Task: Search one way flight ticket for 3 adults in first from Orange County: John Wayne Airport (was Orange County Airport) to New Bern: Coastal Carolina Regional Airport (was Craven County Regional) on 5-4-2023. Choice of flights is Delta. Number of bags: 1 carry on bag. Price is upto 87000. Outbound departure time preference is 20:00.
Action: Mouse moved to (284, 287)
Screenshot: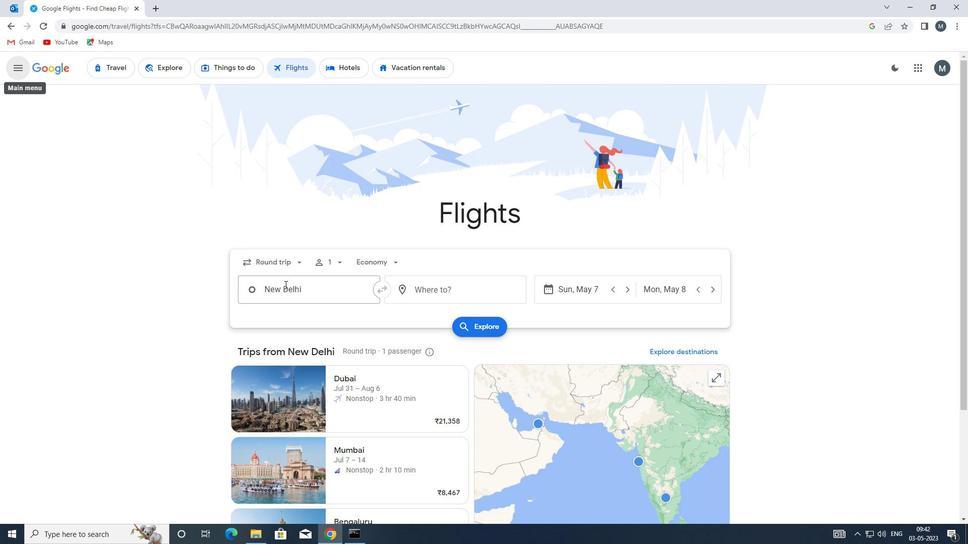 
Action: Mouse pressed left at (284, 287)
Screenshot: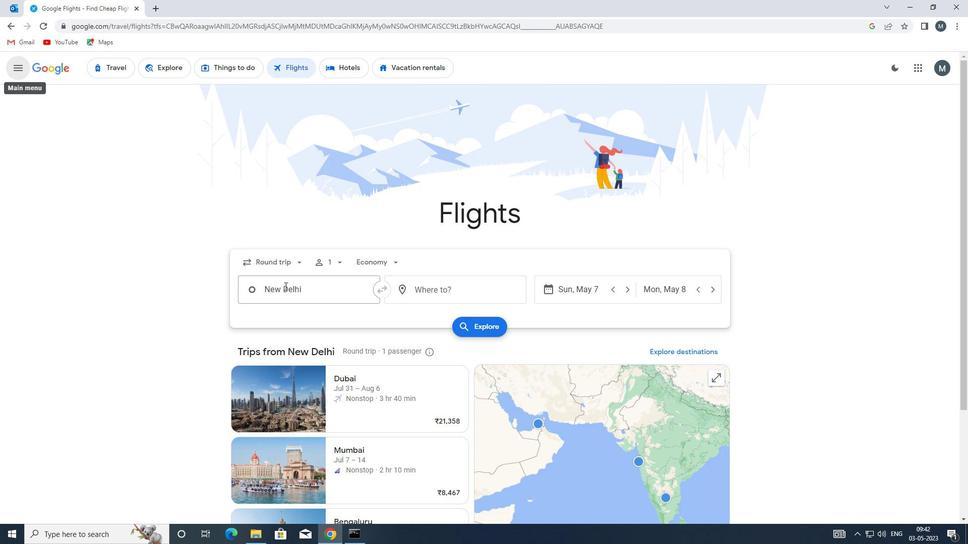 
Action: Mouse moved to (298, 263)
Screenshot: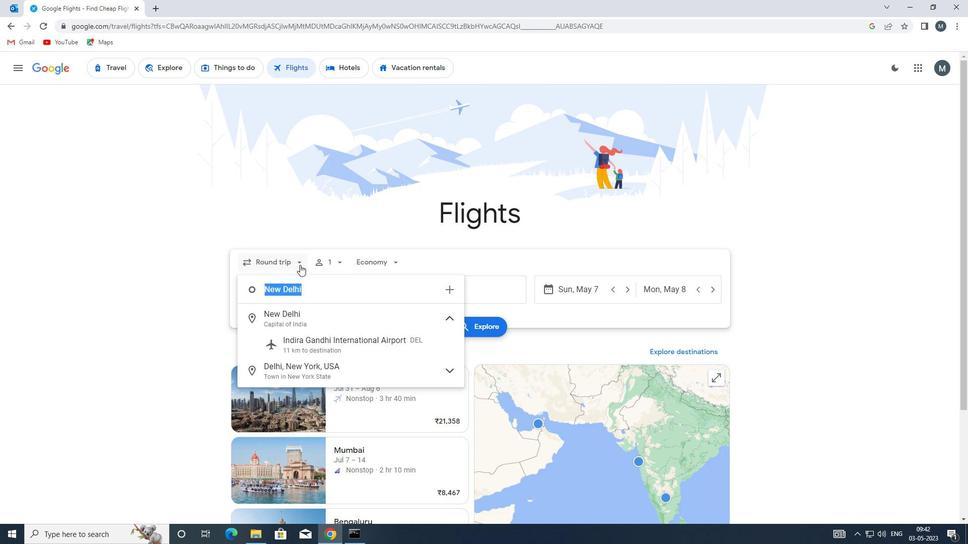 
Action: Mouse pressed left at (298, 263)
Screenshot: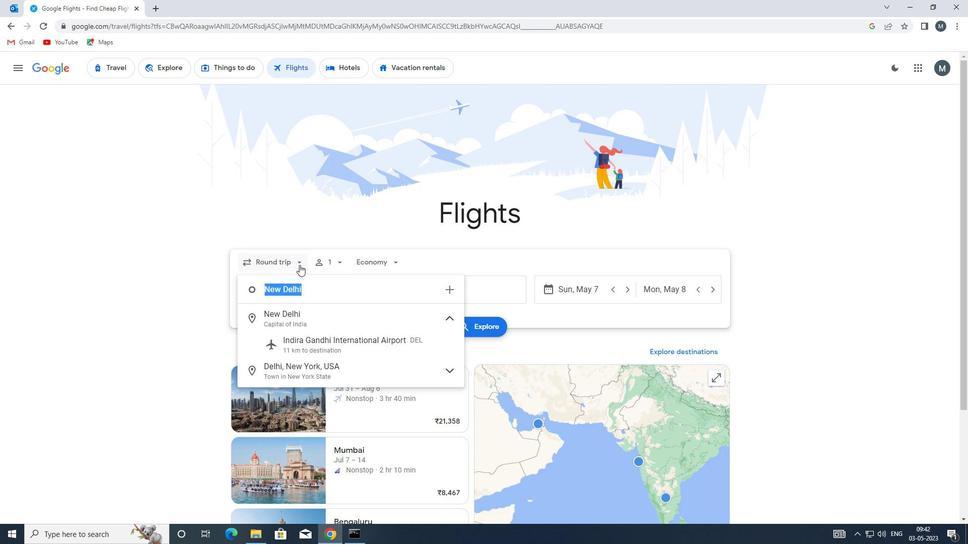 
Action: Mouse moved to (298, 306)
Screenshot: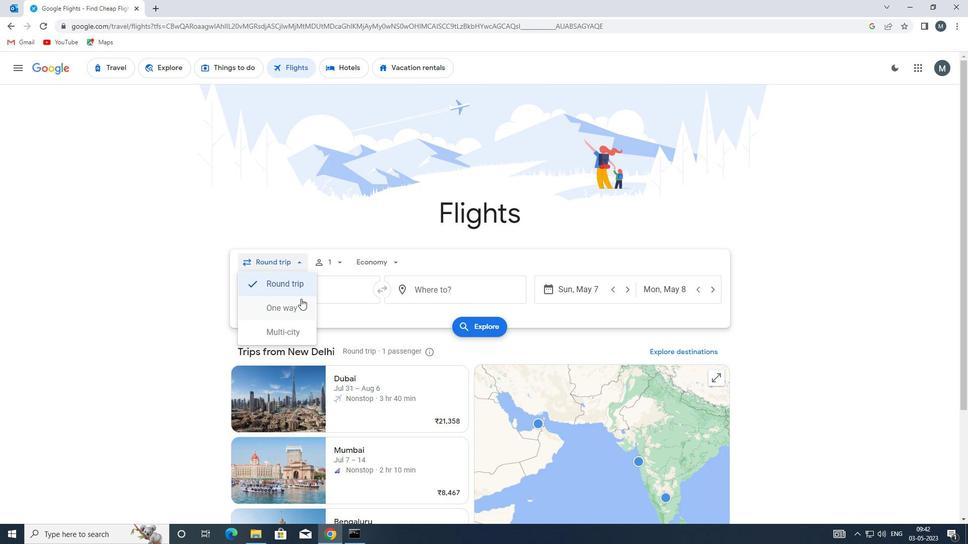 
Action: Mouse pressed left at (298, 306)
Screenshot: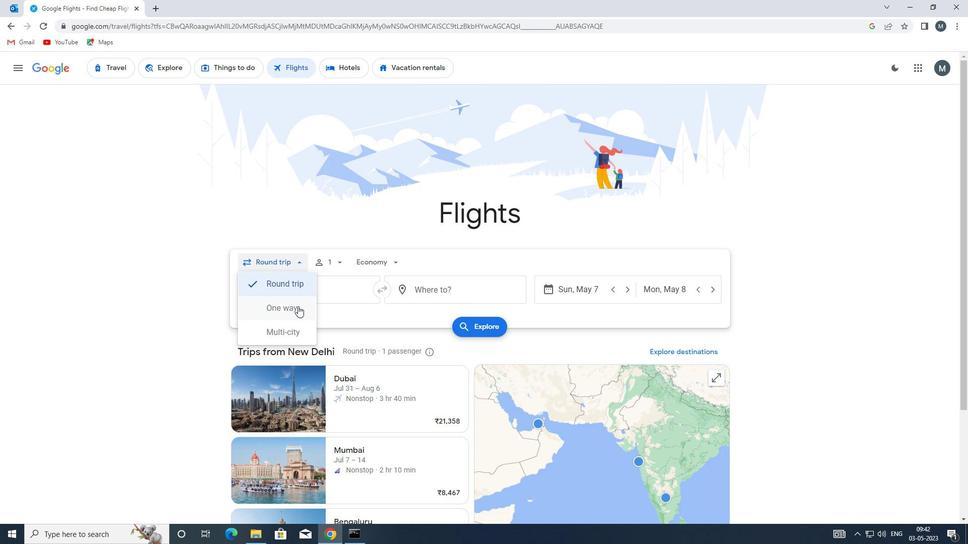 
Action: Mouse moved to (327, 262)
Screenshot: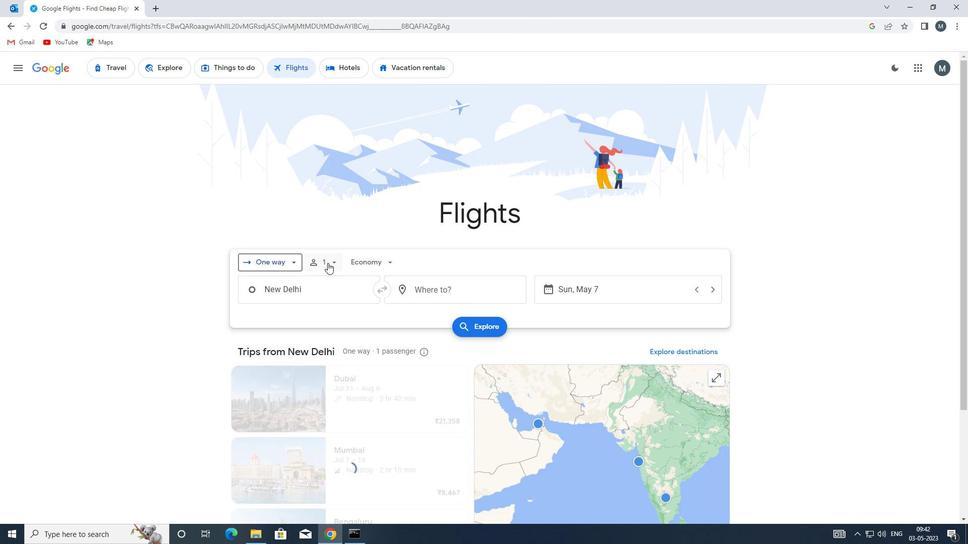 
Action: Mouse pressed left at (327, 262)
Screenshot: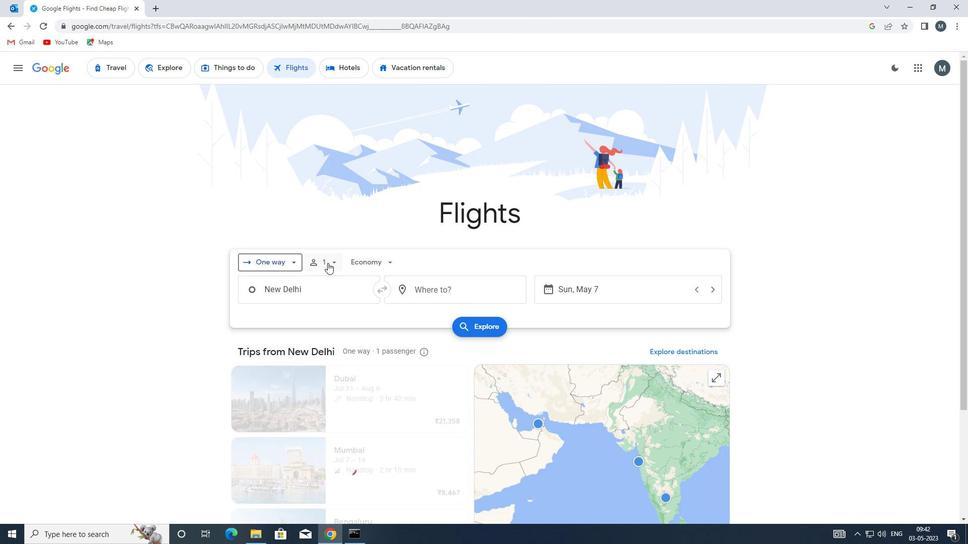 
Action: Mouse moved to (411, 287)
Screenshot: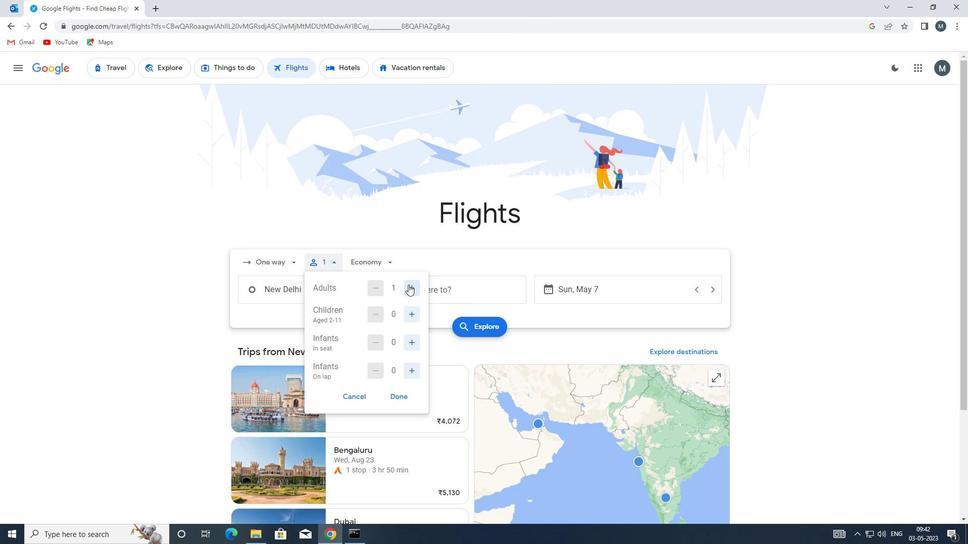 
Action: Mouse pressed left at (411, 287)
Screenshot: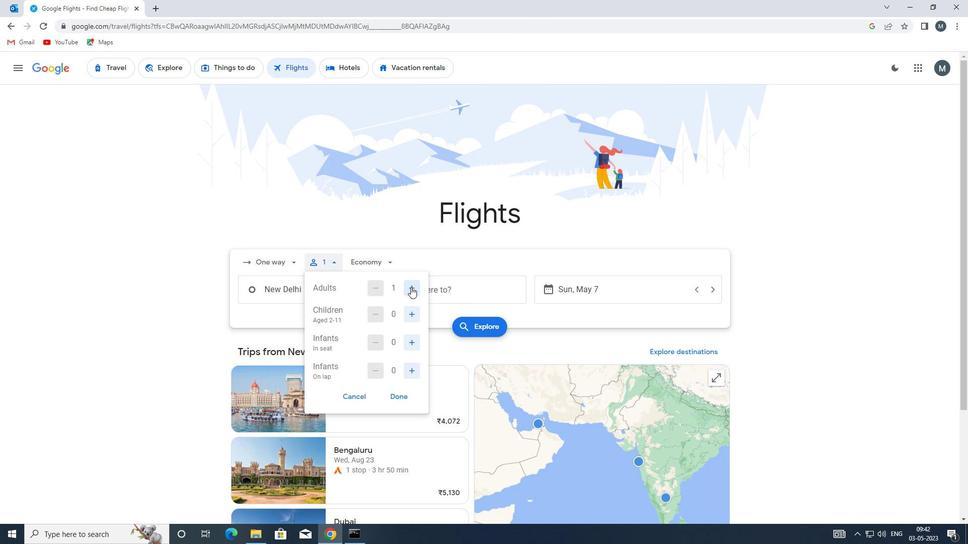 
Action: Mouse pressed left at (411, 287)
Screenshot: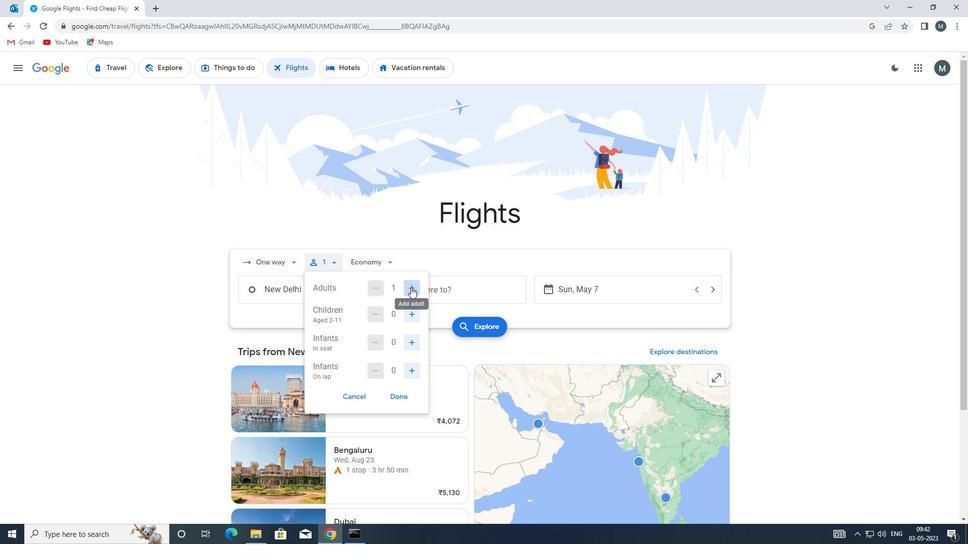 
Action: Mouse moved to (403, 399)
Screenshot: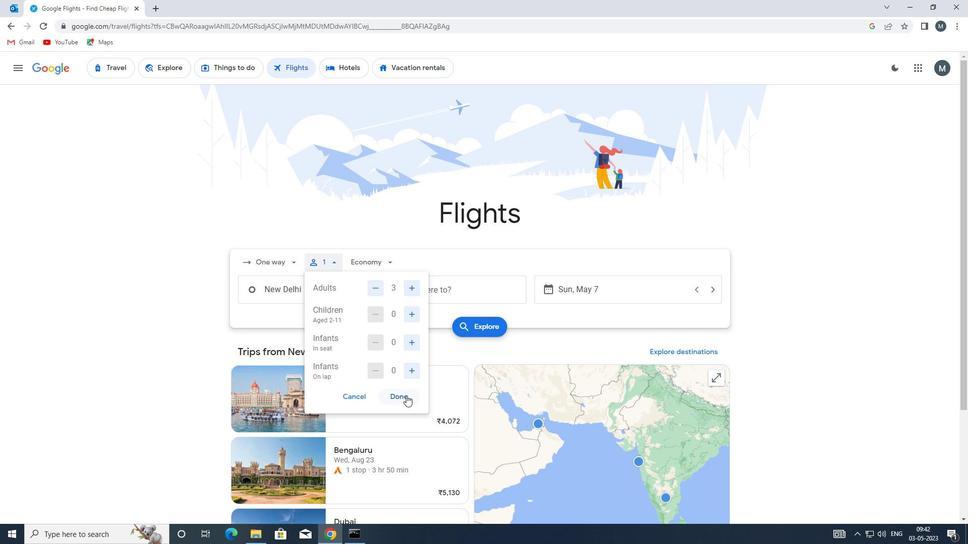 
Action: Mouse pressed left at (403, 399)
Screenshot: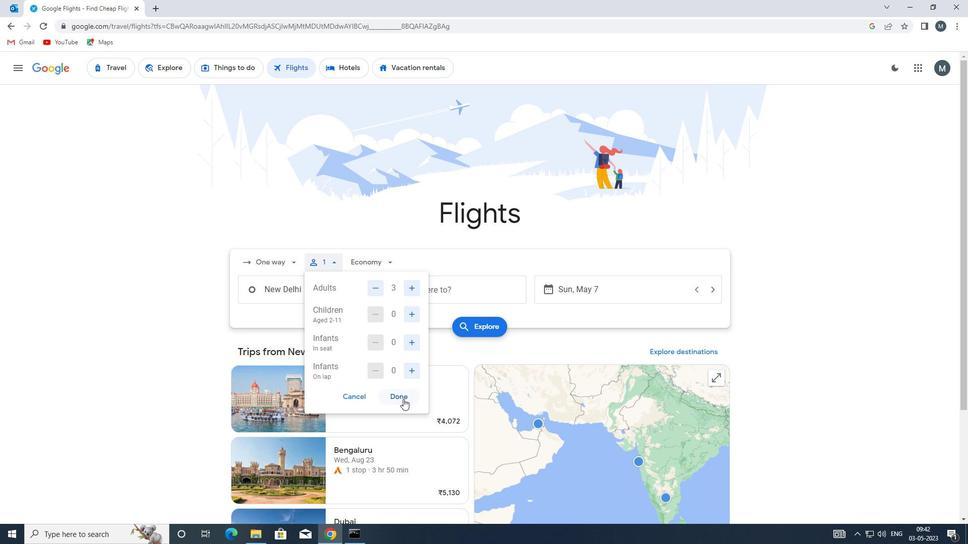 
Action: Mouse moved to (383, 263)
Screenshot: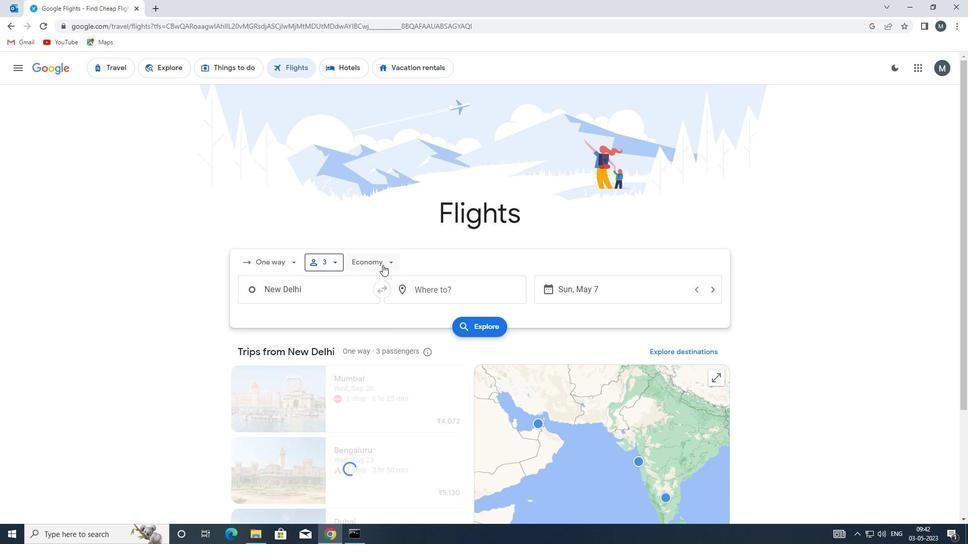 
Action: Mouse pressed left at (383, 263)
Screenshot: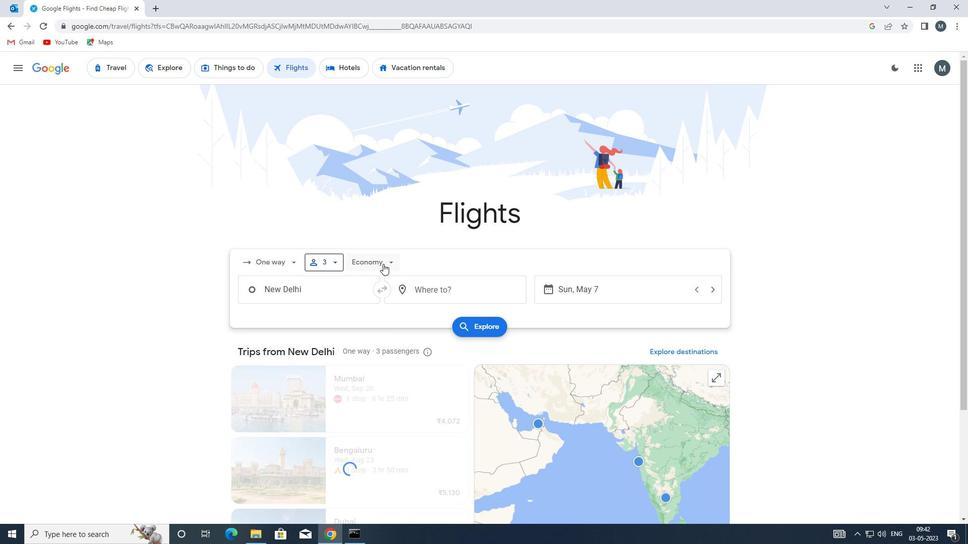 
Action: Mouse moved to (390, 353)
Screenshot: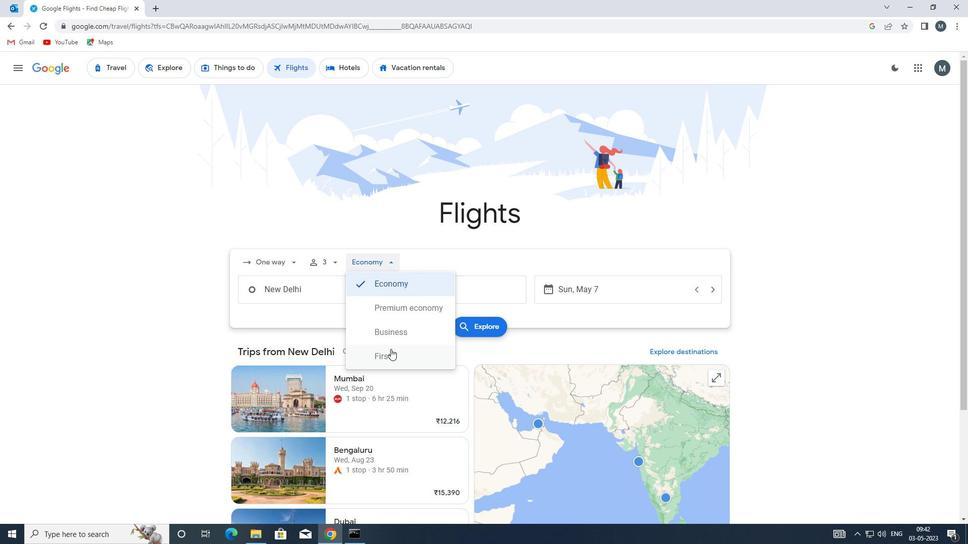 
Action: Mouse pressed left at (390, 353)
Screenshot: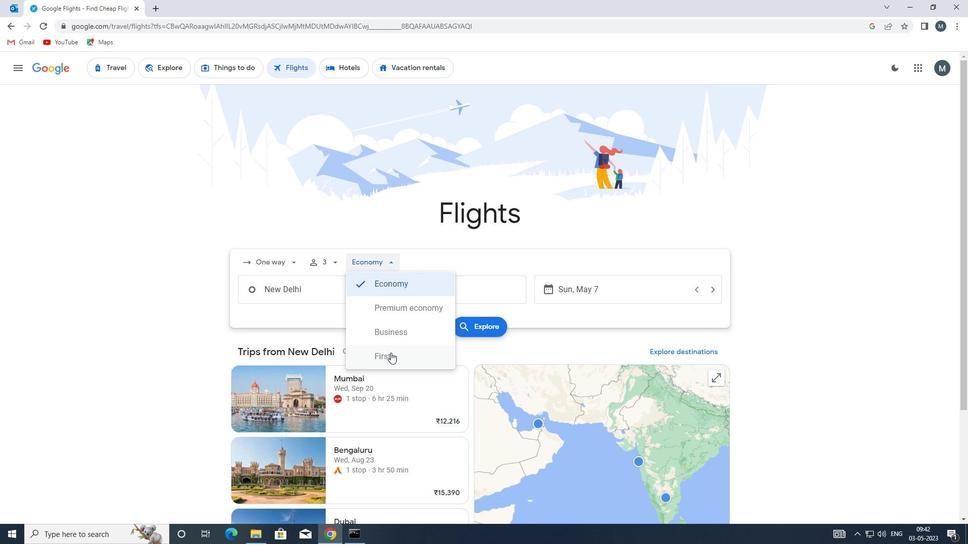 
Action: Mouse moved to (324, 293)
Screenshot: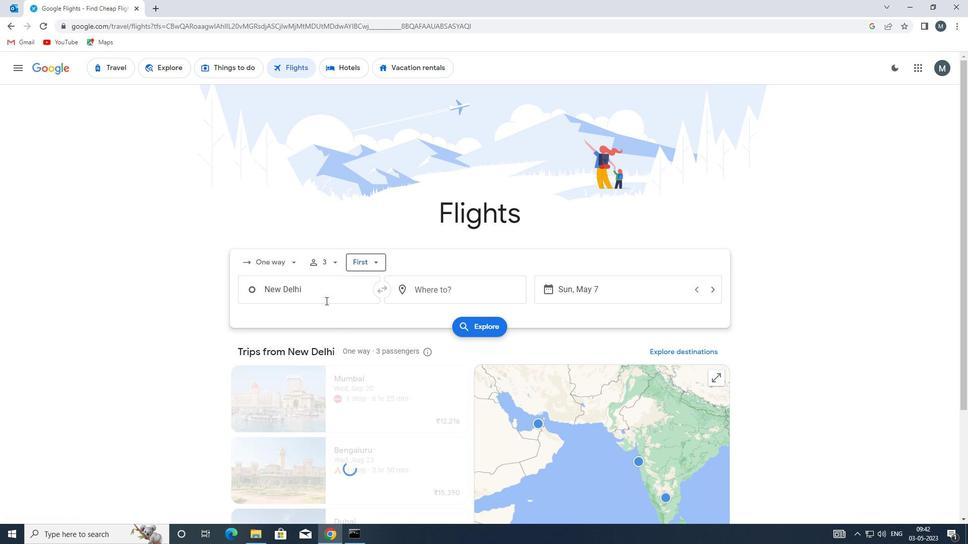 
Action: Mouse pressed left at (324, 293)
Screenshot: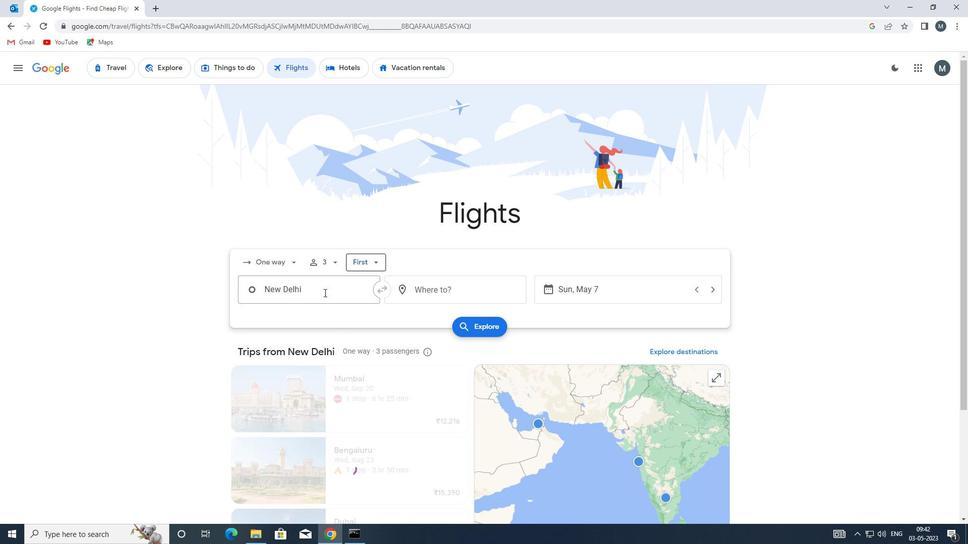 
Action: Key pressed sna
Screenshot: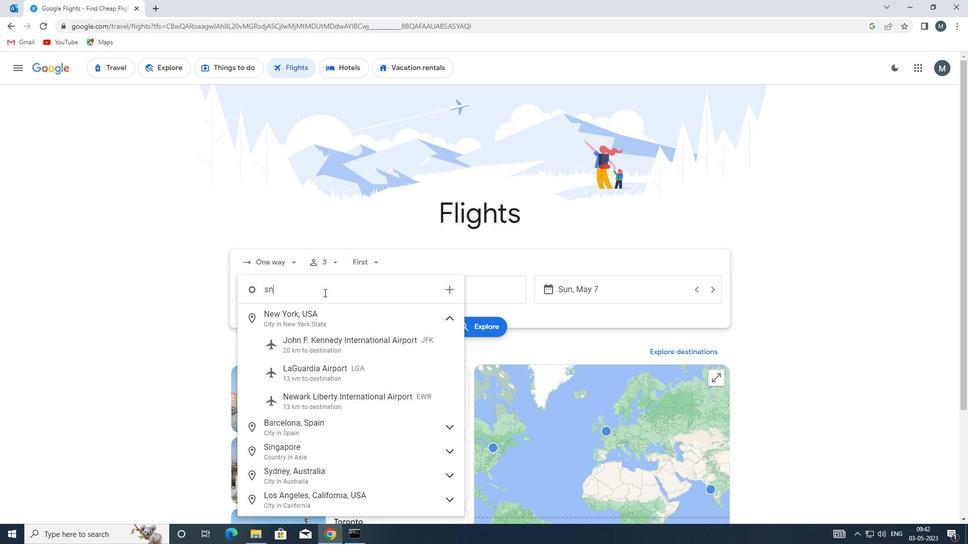 
Action: Mouse moved to (333, 318)
Screenshot: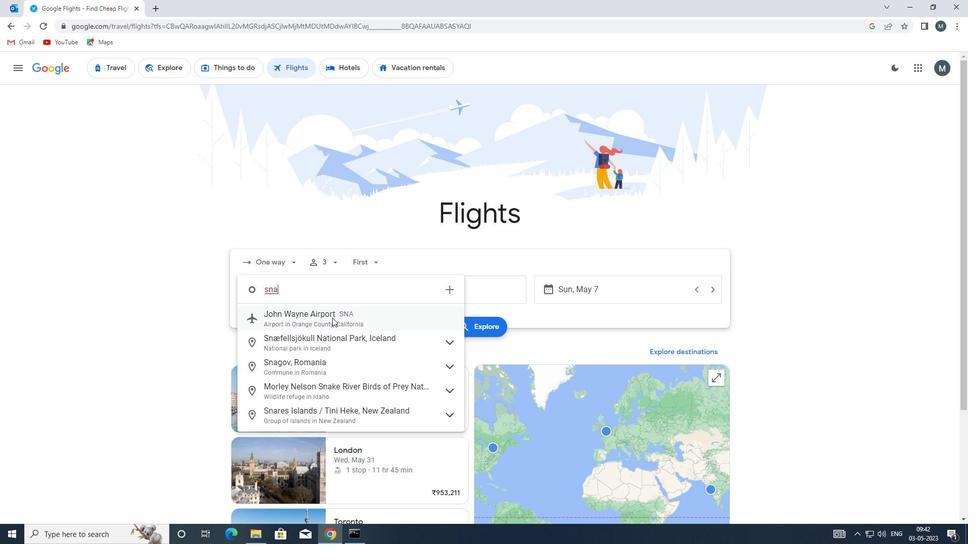 
Action: Mouse pressed left at (333, 318)
Screenshot: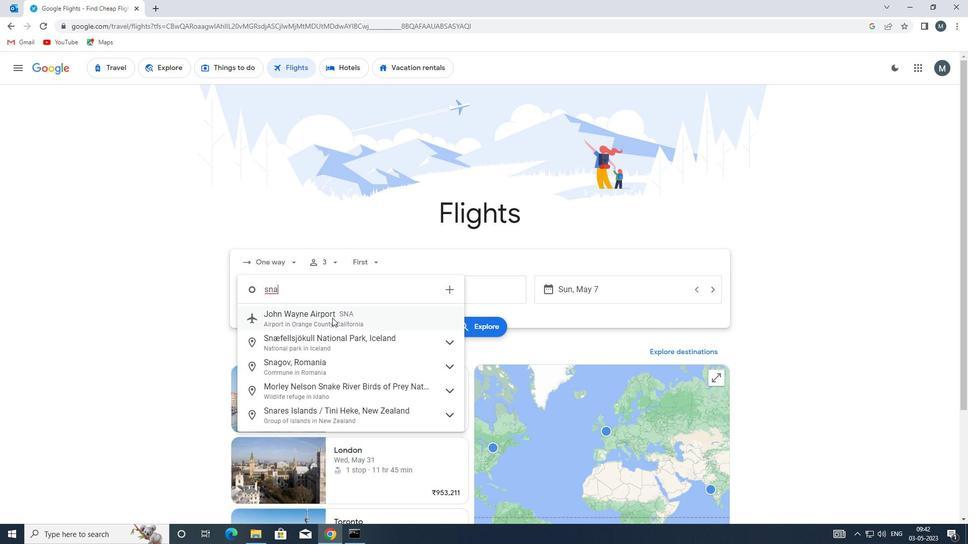 
Action: Mouse moved to (427, 291)
Screenshot: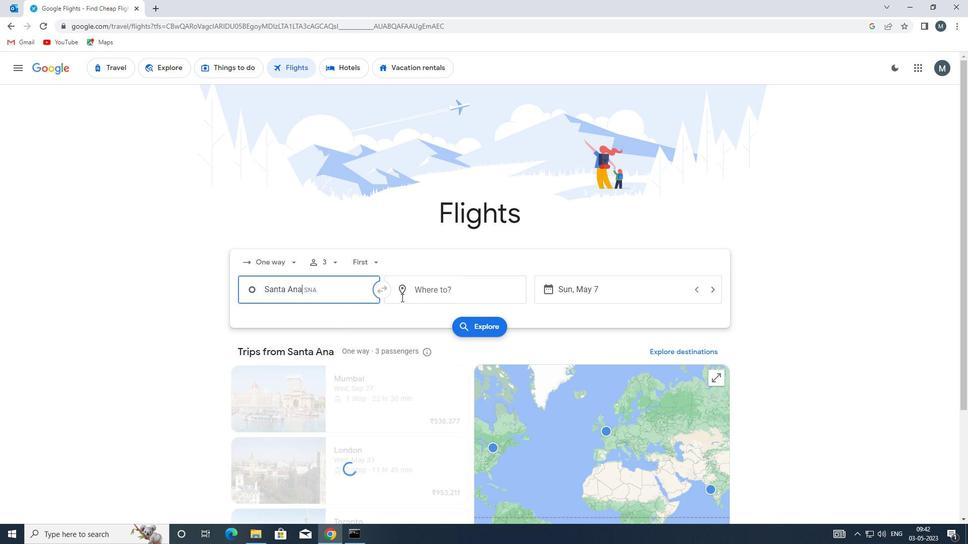 
Action: Mouse pressed left at (427, 291)
Screenshot: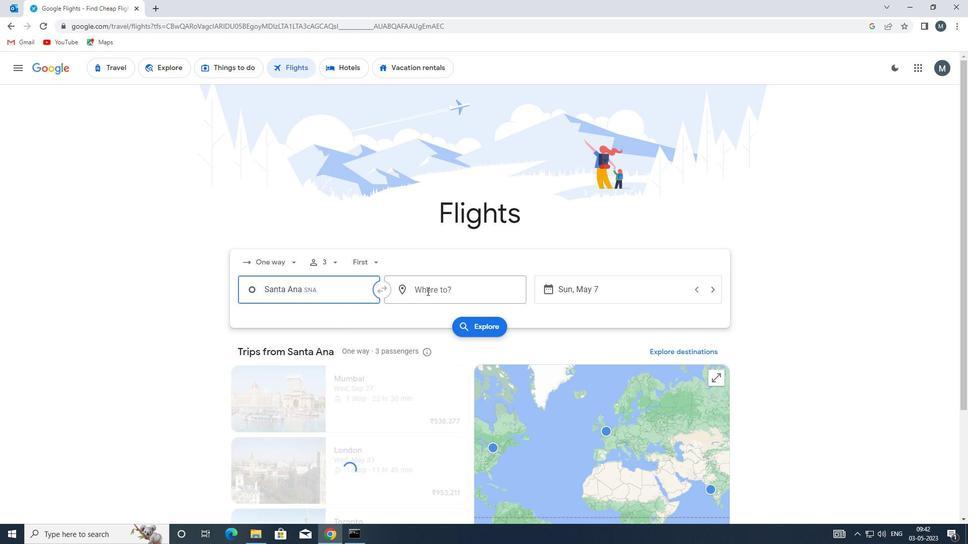 
Action: Mouse moved to (426, 291)
Screenshot: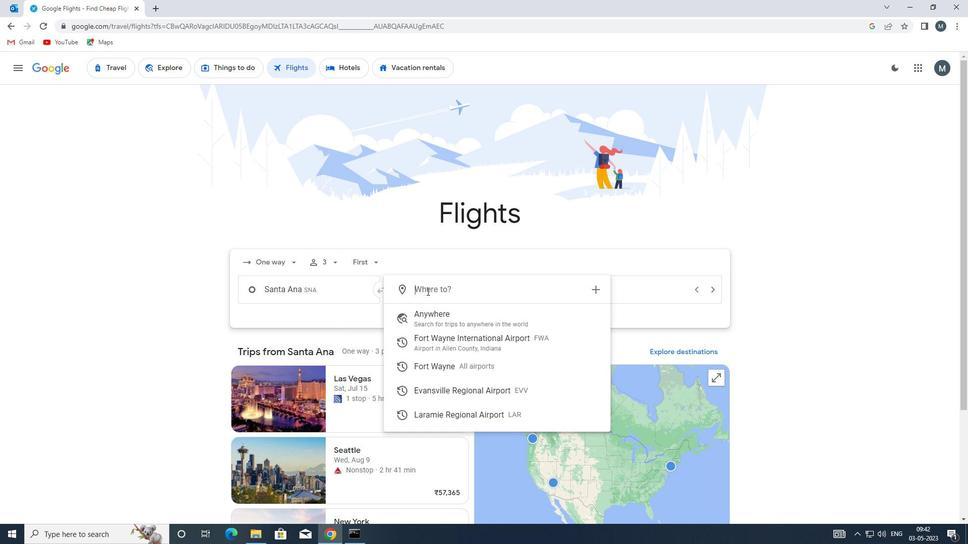 
Action: Key pressed ewn
Screenshot: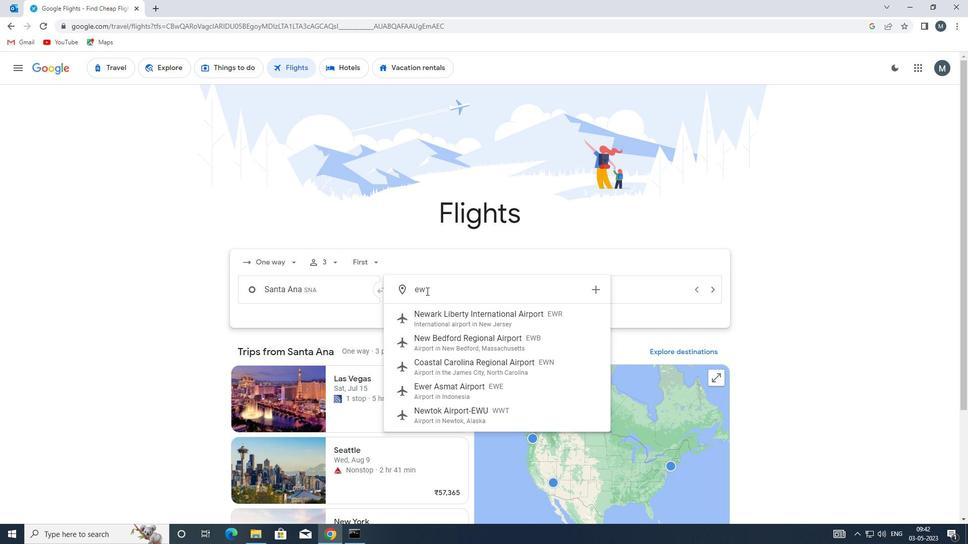 
Action: Mouse moved to (449, 318)
Screenshot: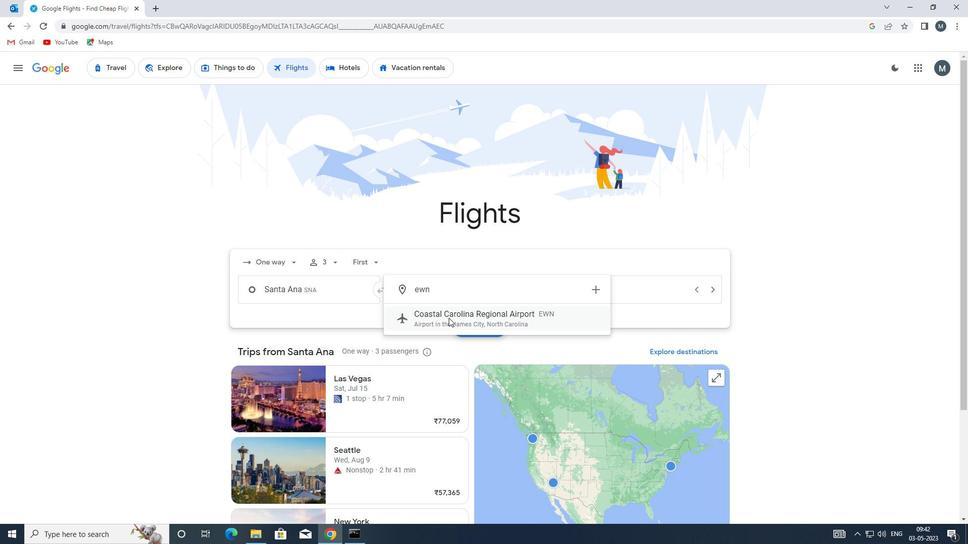 
Action: Mouse pressed left at (449, 318)
Screenshot: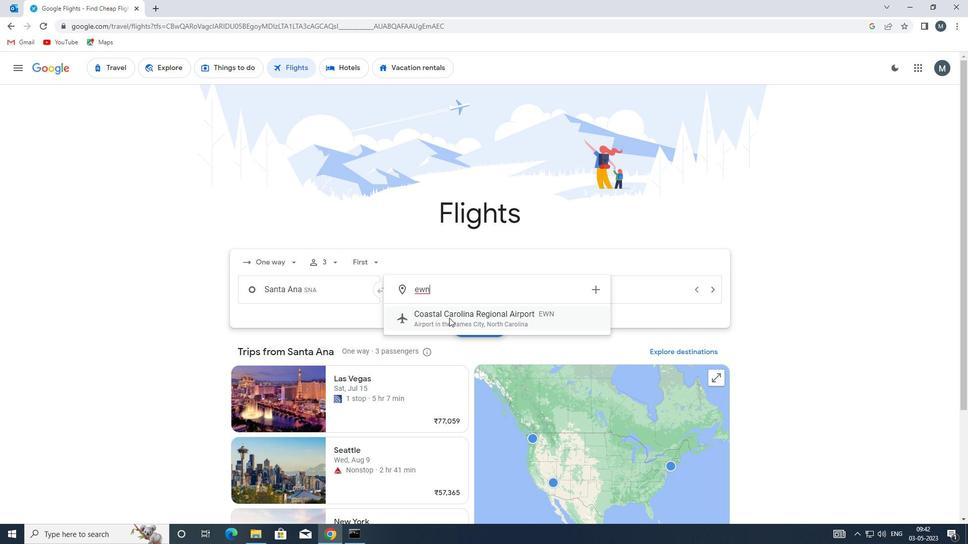 
Action: Mouse moved to (565, 293)
Screenshot: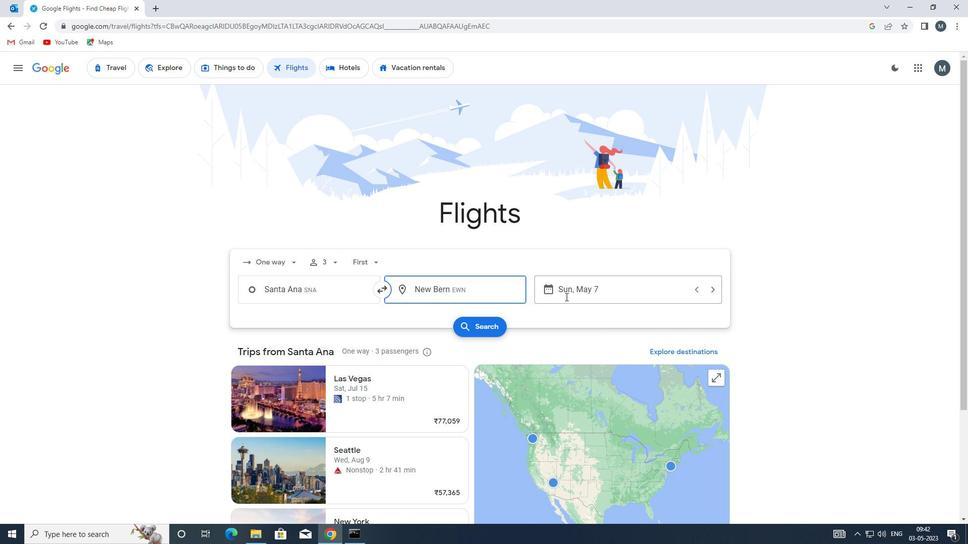
Action: Mouse pressed left at (565, 293)
Screenshot: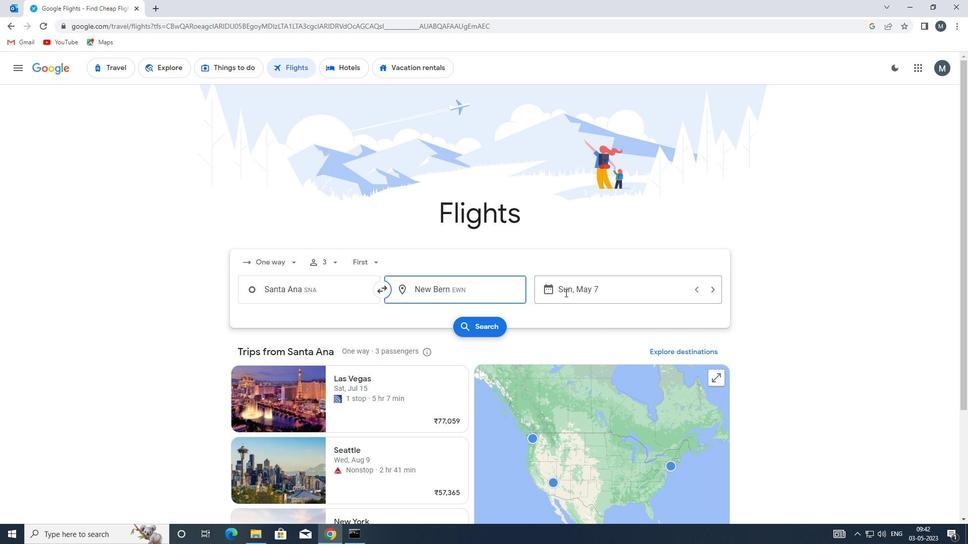 
Action: Mouse moved to (457, 344)
Screenshot: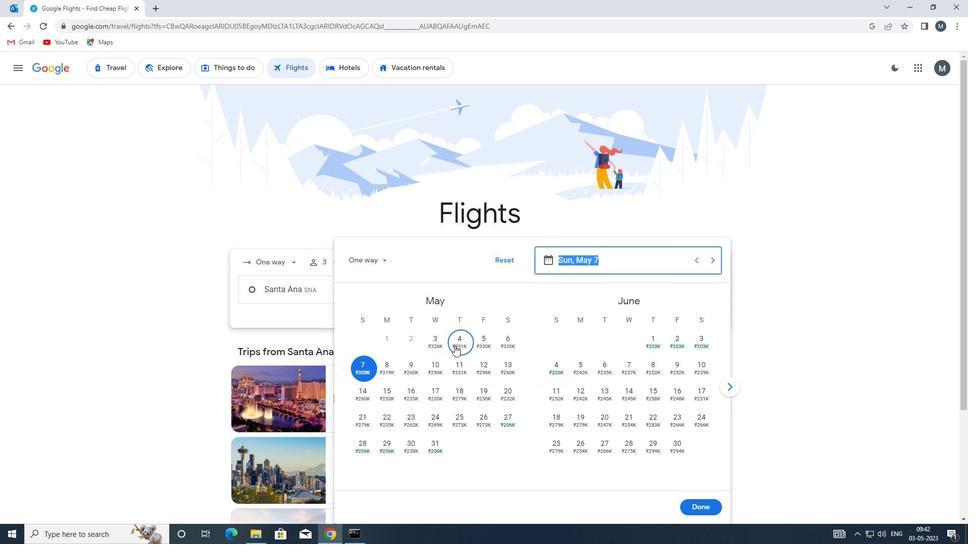 
Action: Mouse pressed left at (457, 344)
Screenshot: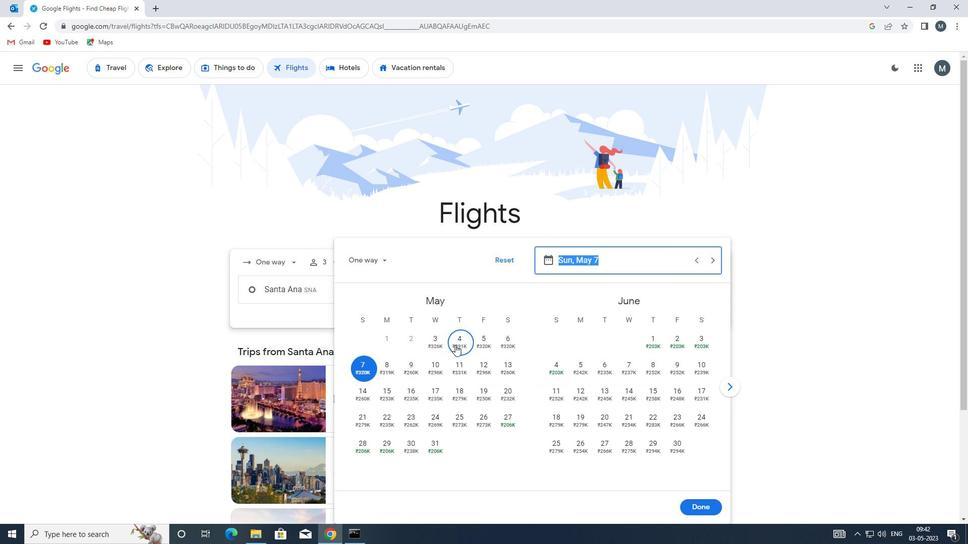 
Action: Mouse moved to (701, 502)
Screenshot: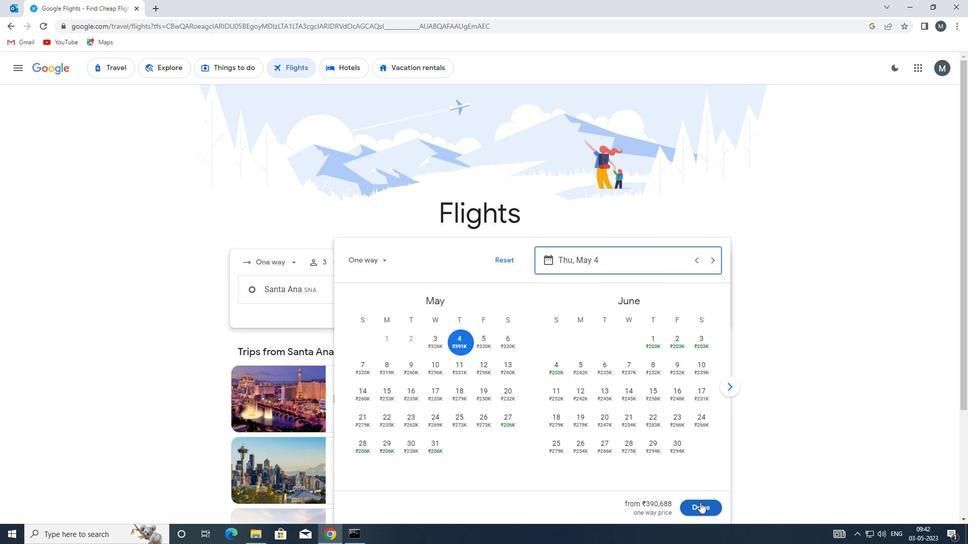 
Action: Mouse pressed left at (701, 502)
Screenshot: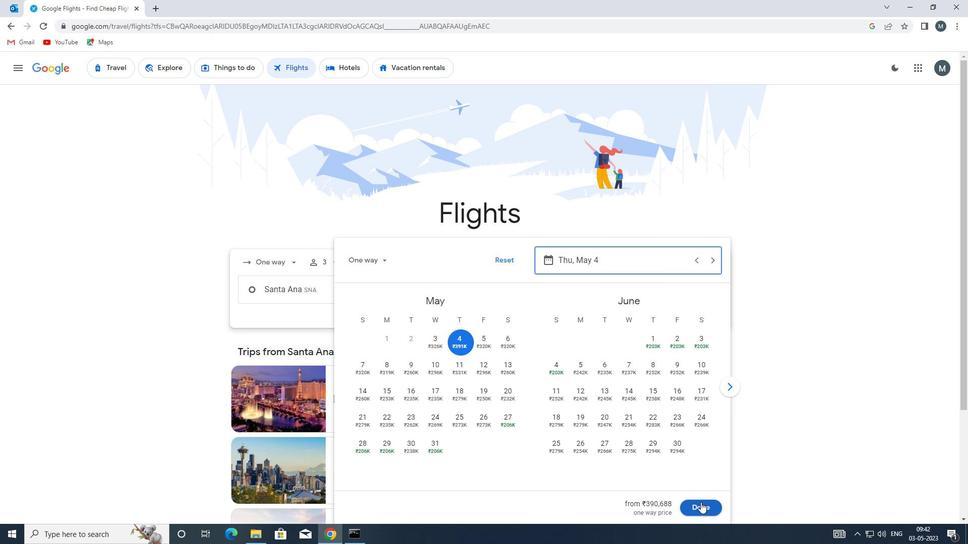 
Action: Mouse moved to (474, 324)
Screenshot: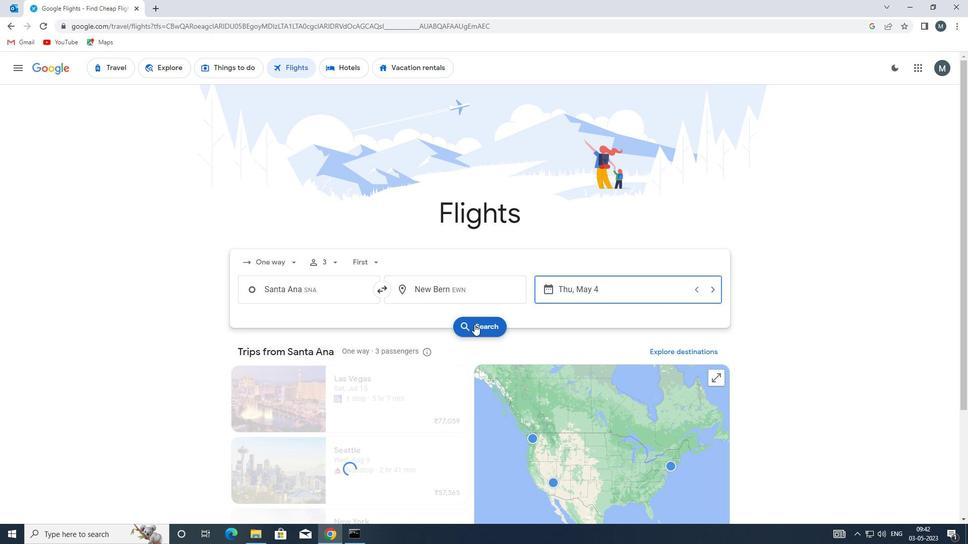 
Action: Mouse pressed left at (474, 324)
Screenshot: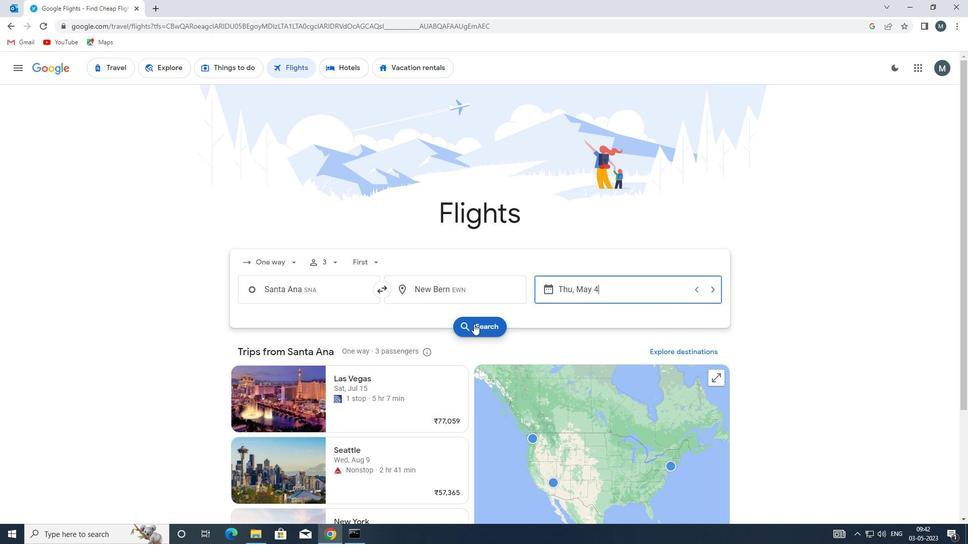 
Action: Mouse moved to (250, 158)
Screenshot: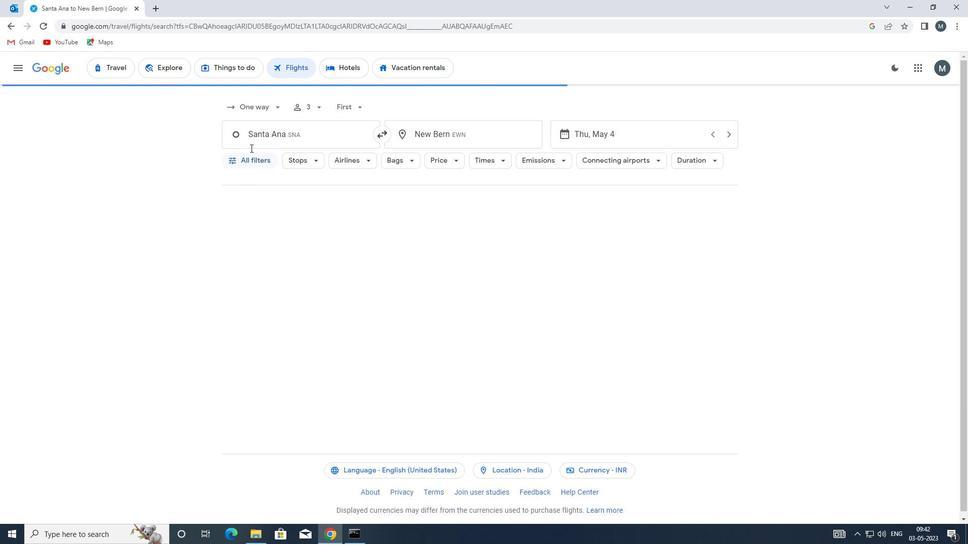 
Action: Mouse pressed left at (250, 158)
Screenshot: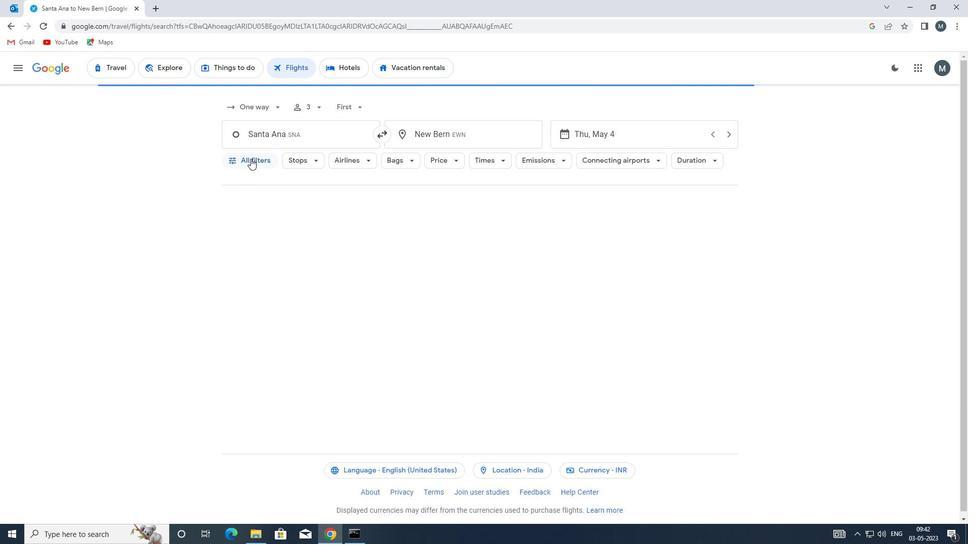 
Action: Mouse moved to (278, 226)
Screenshot: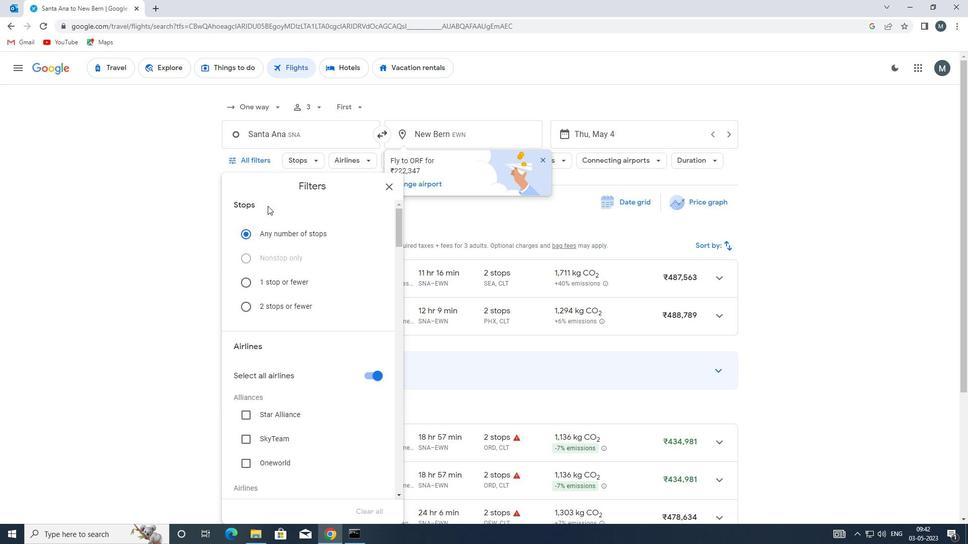 
Action: Mouse scrolled (278, 225) with delta (0, 0)
Screenshot: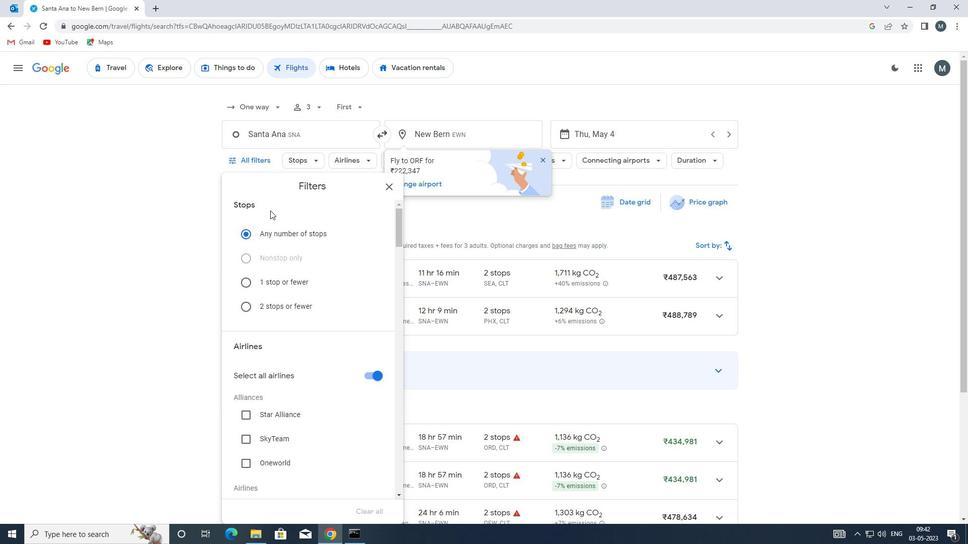 
Action: Mouse moved to (278, 232)
Screenshot: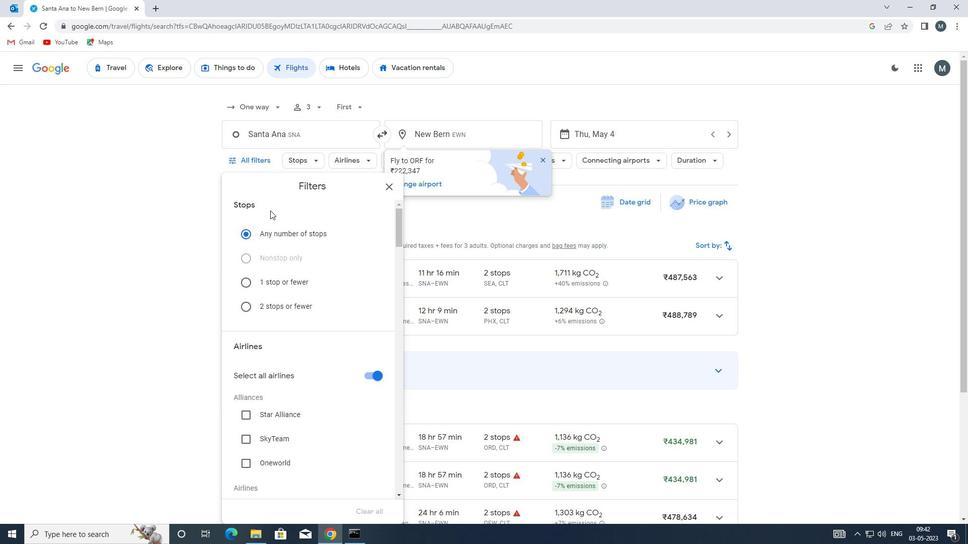 
Action: Mouse scrolled (278, 231) with delta (0, 0)
Screenshot: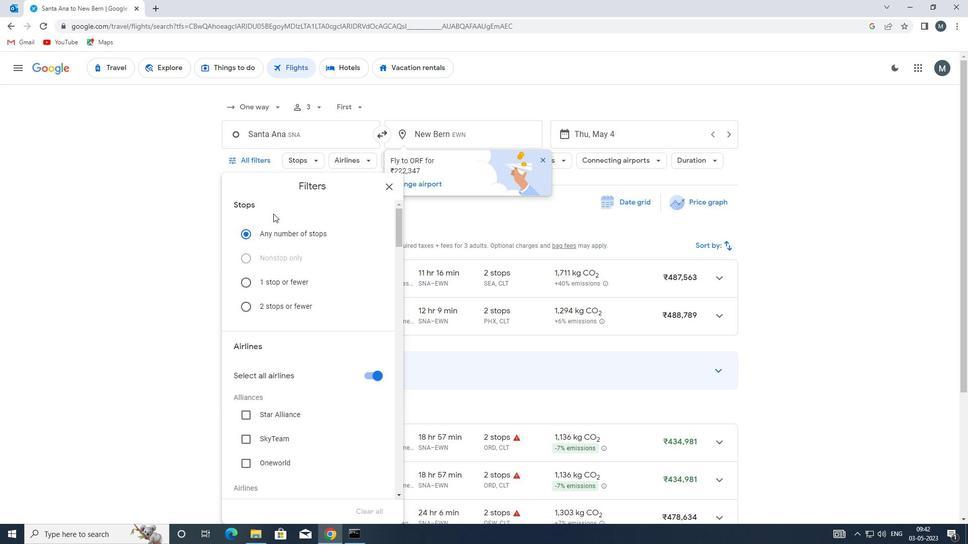 
Action: Mouse moved to (371, 274)
Screenshot: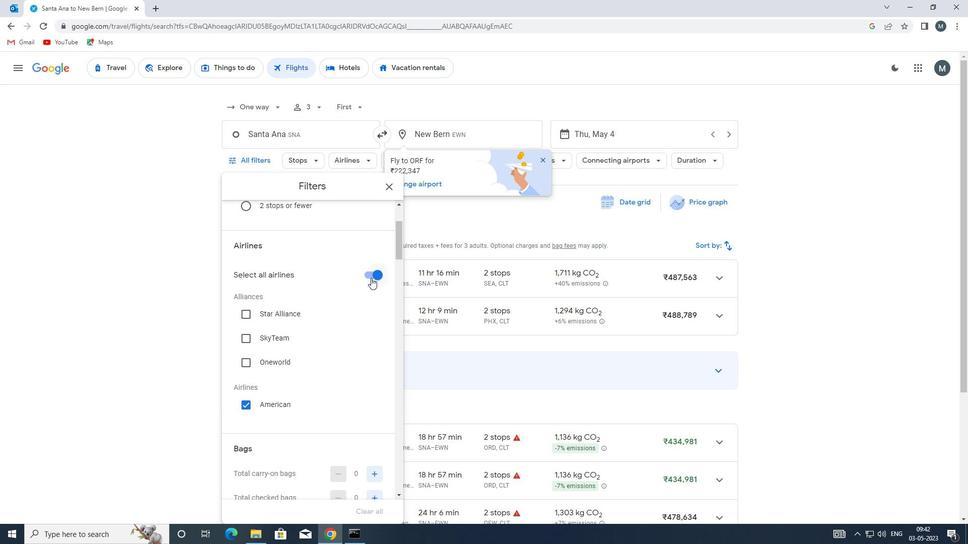 
Action: Mouse pressed left at (371, 274)
Screenshot: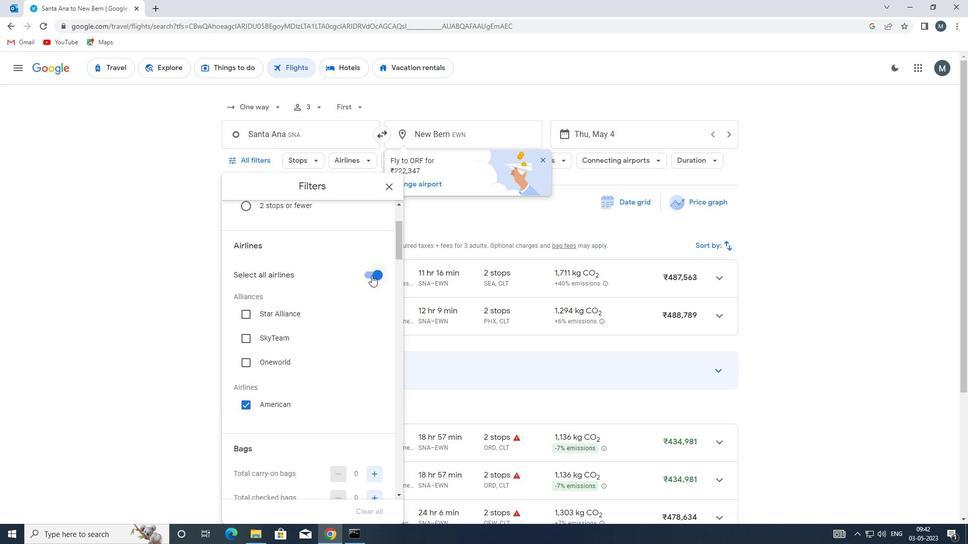 
Action: Mouse moved to (311, 326)
Screenshot: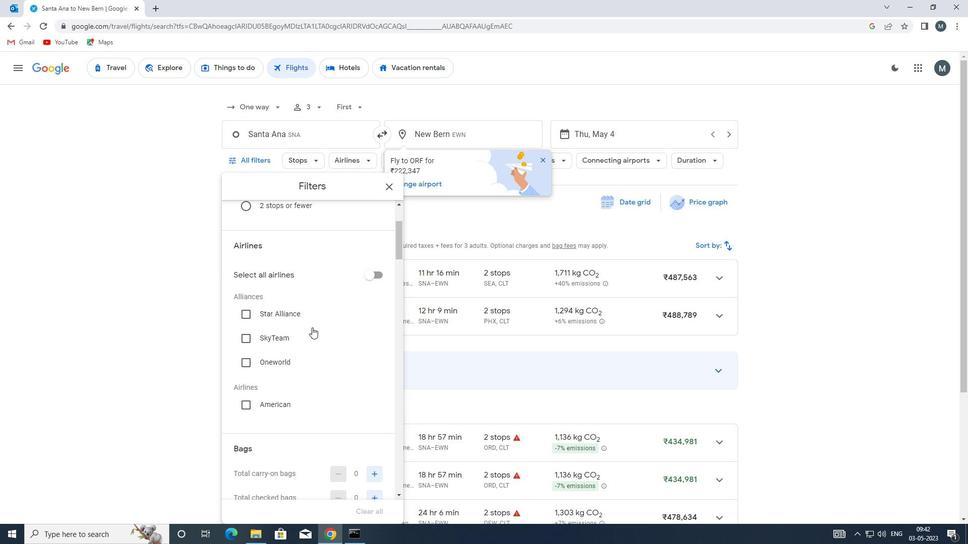 
Action: Mouse scrolled (311, 326) with delta (0, 0)
Screenshot: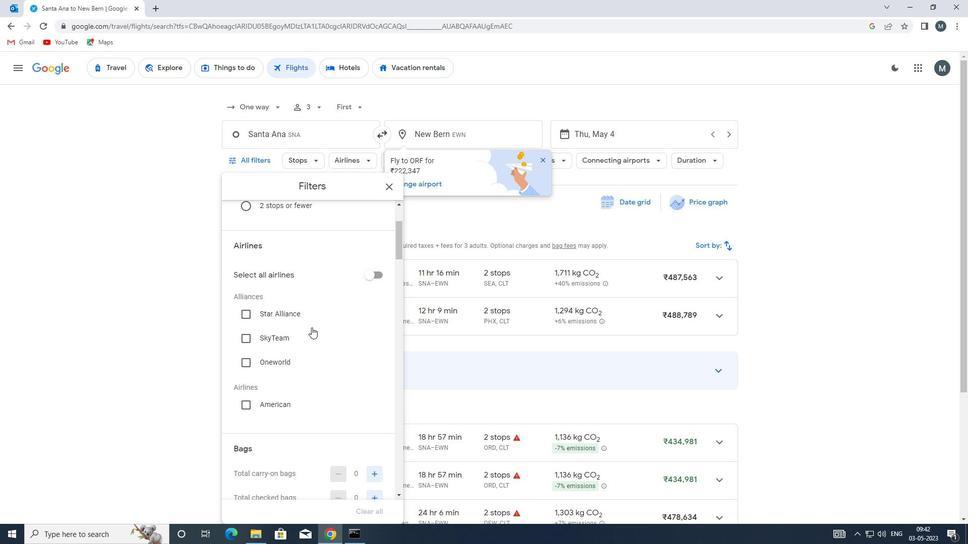 
Action: Mouse scrolled (311, 326) with delta (0, 0)
Screenshot: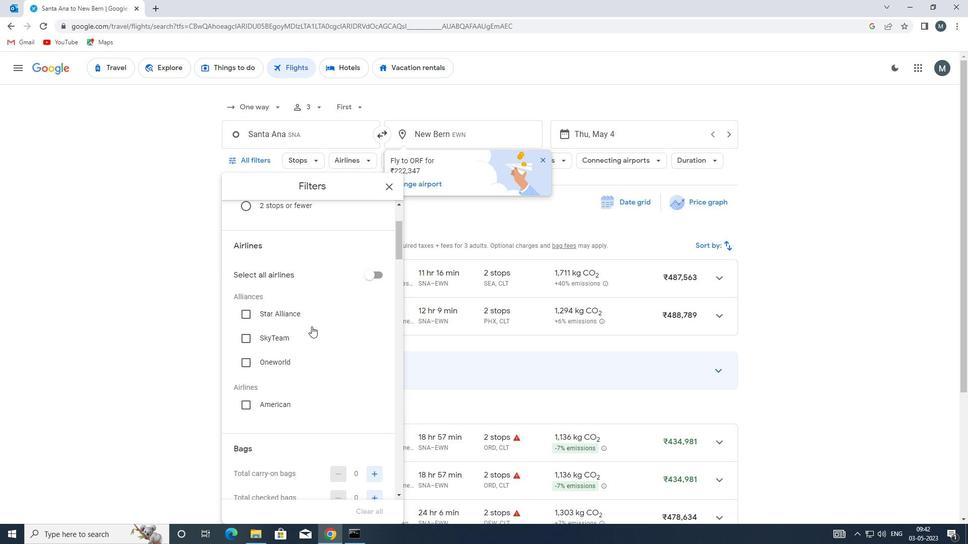 
Action: Mouse moved to (308, 313)
Screenshot: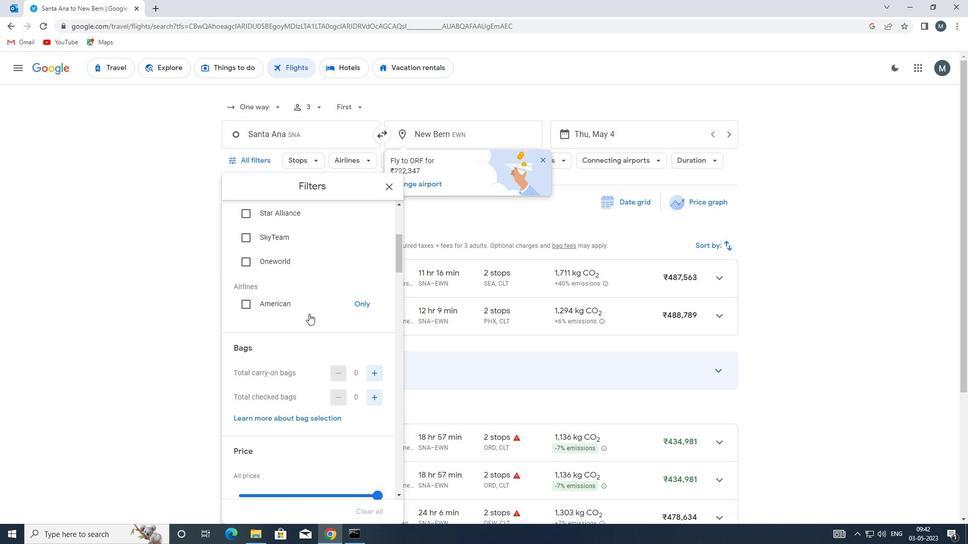 
Action: Mouse scrolled (308, 312) with delta (0, 0)
Screenshot: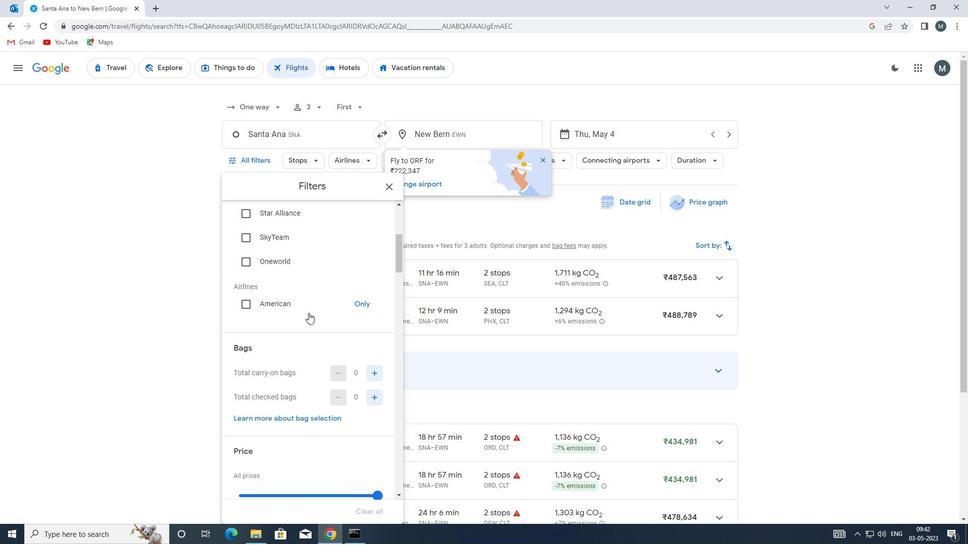 
Action: Mouse moved to (307, 314)
Screenshot: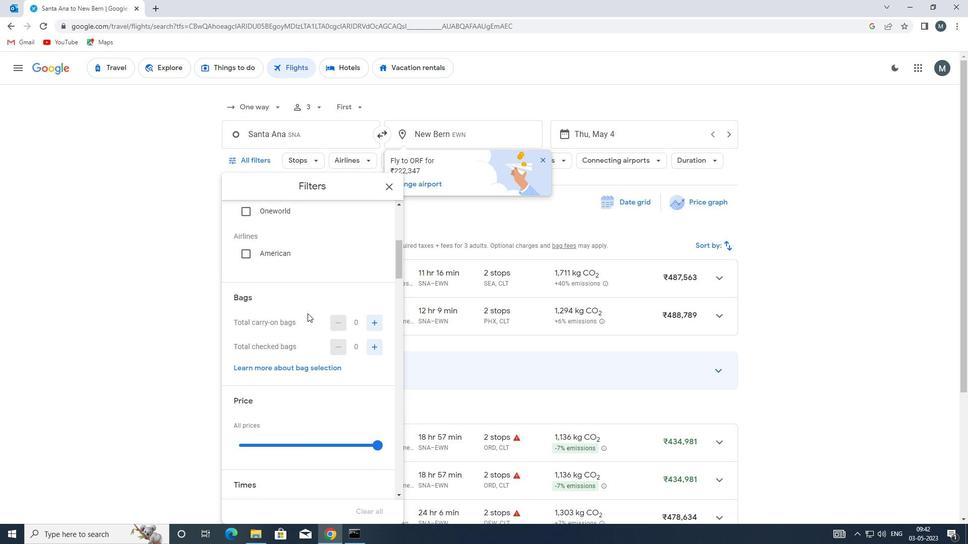 
Action: Mouse scrolled (307, 314) with delta (0, 0)
Screenshot: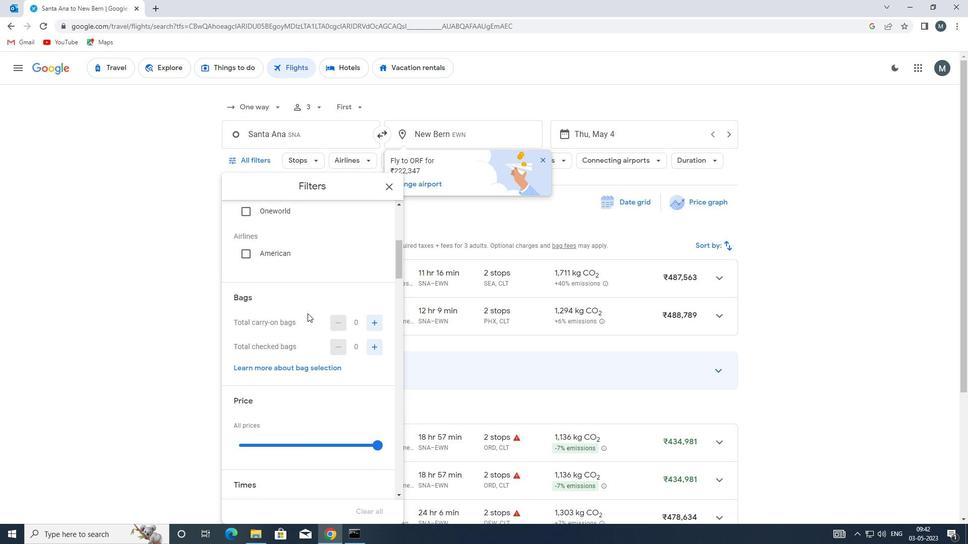 
Action: Mouse moved to (371, 275)
Screenshot: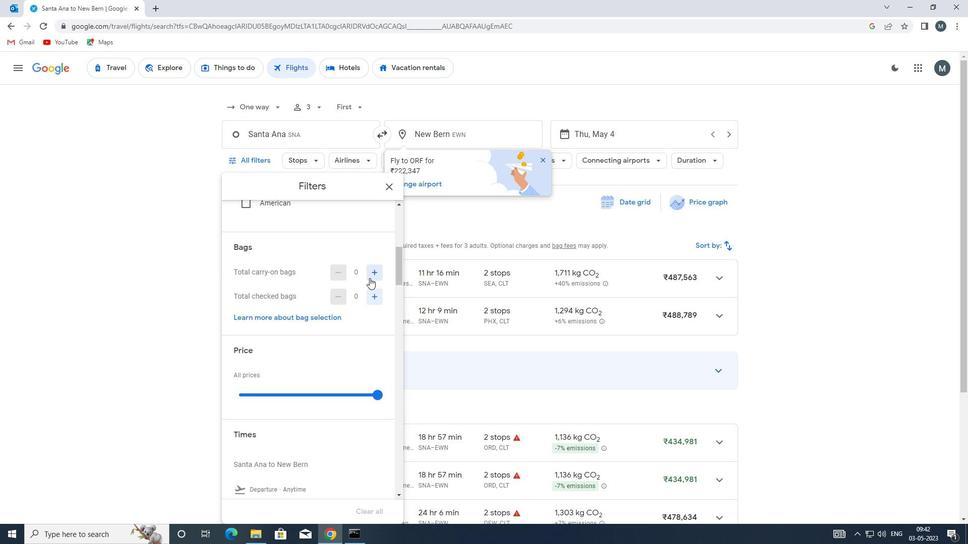 
Action: Mouse pressed left at (371, 275)
Screenshot: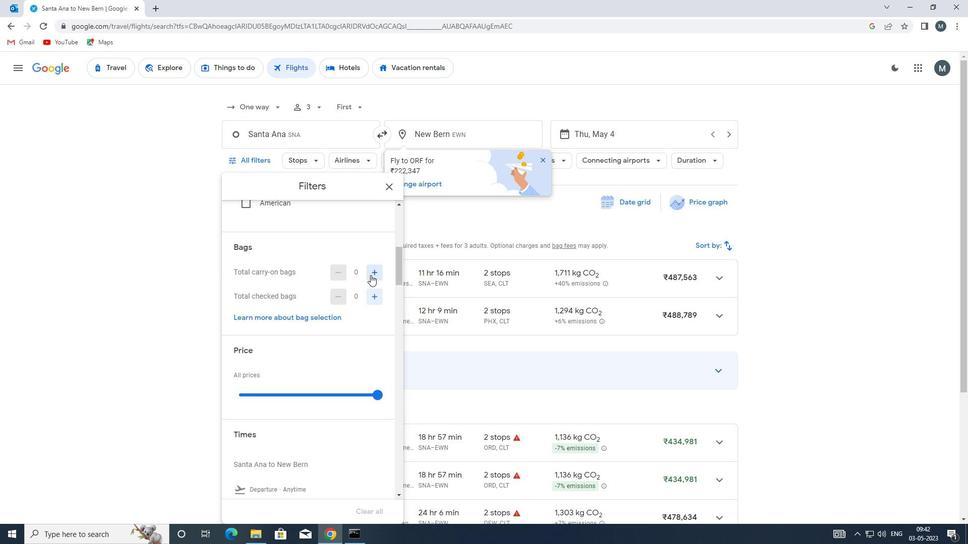 
Action: Mouse moved to (310, 317)
Screenshot: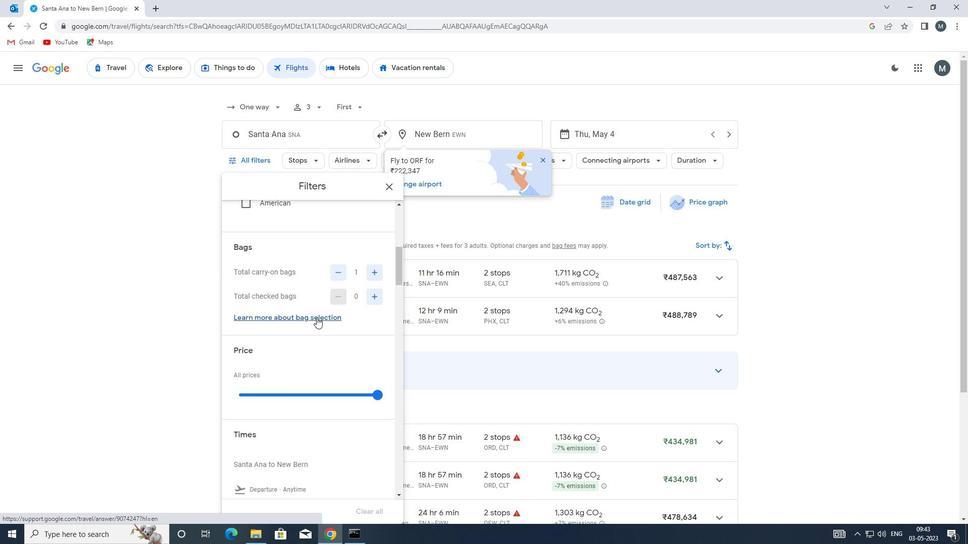 
Action: Mouse scrolled (310, 317) with delta (0, 0)
Screenshot: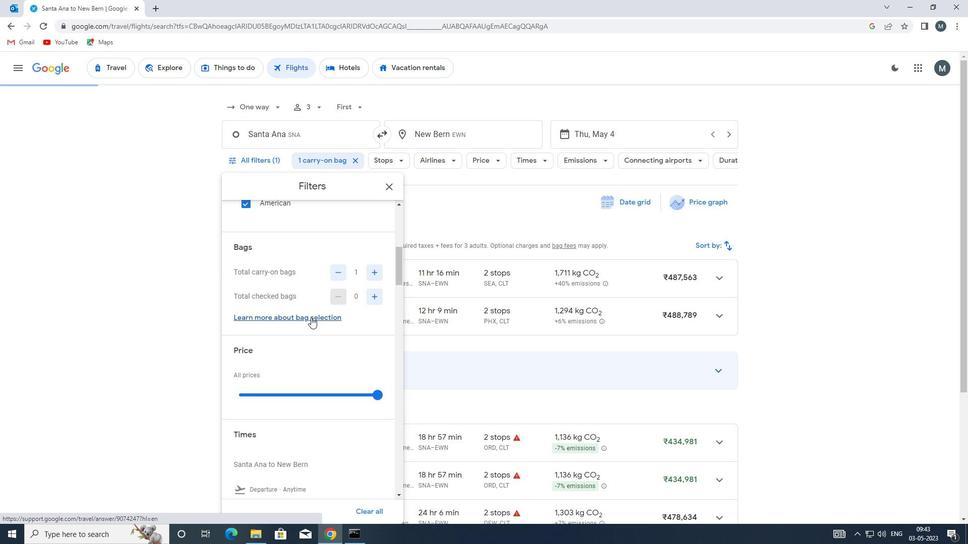 
Action: Mouse moved to (302, 340)
Screenshot: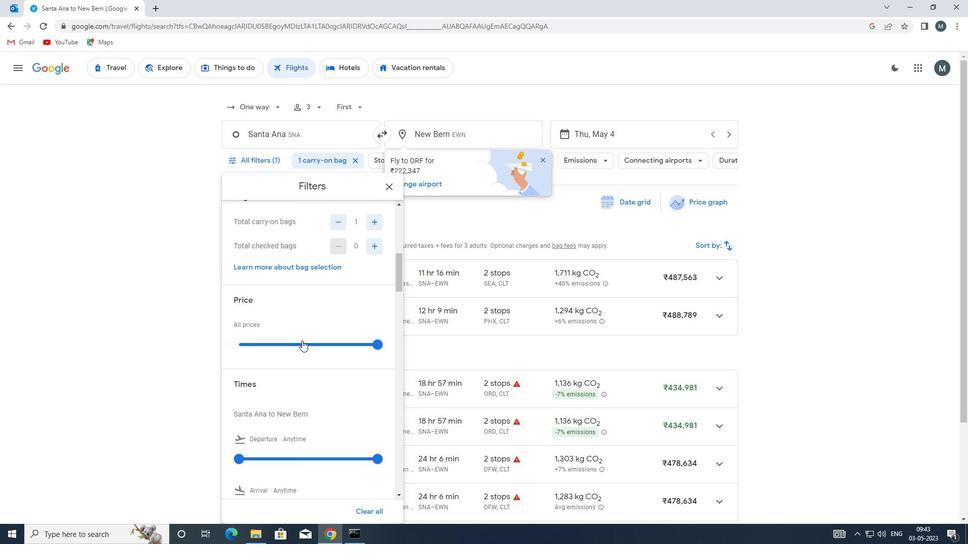 
Action: Mouse pressed left at (302, 340)
Screenshot: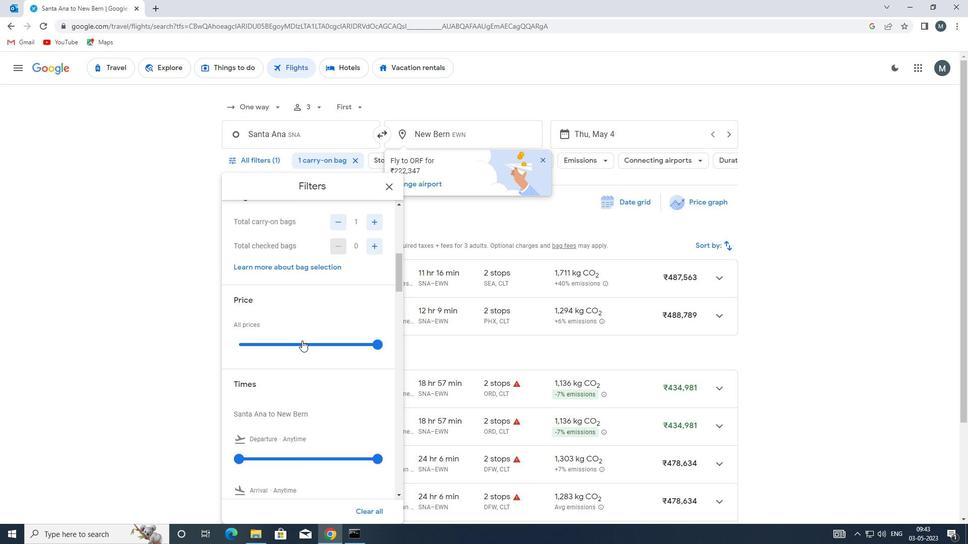 
Action: Mouse moved to (302, 340)
Screenshot: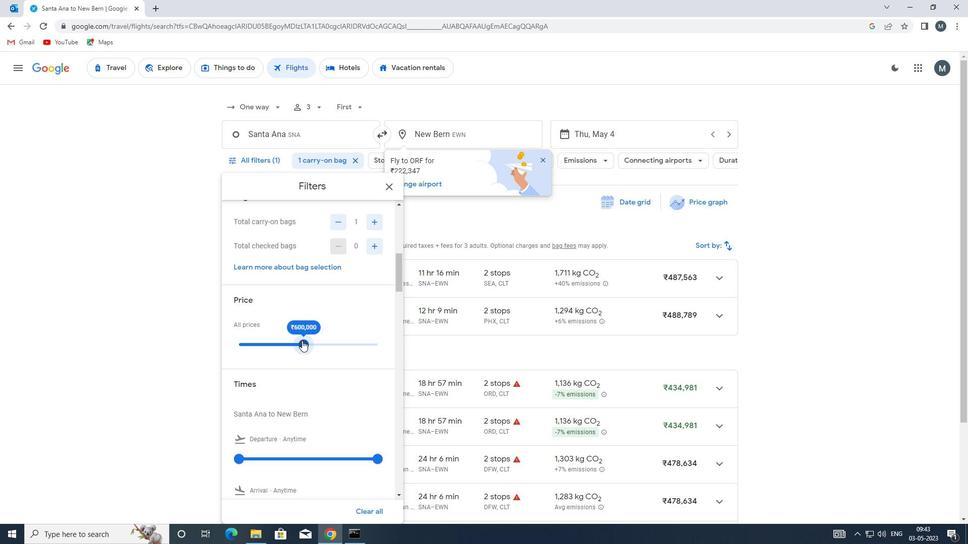 
Action: Mouse pressed left at (302, 340)
Screenshot: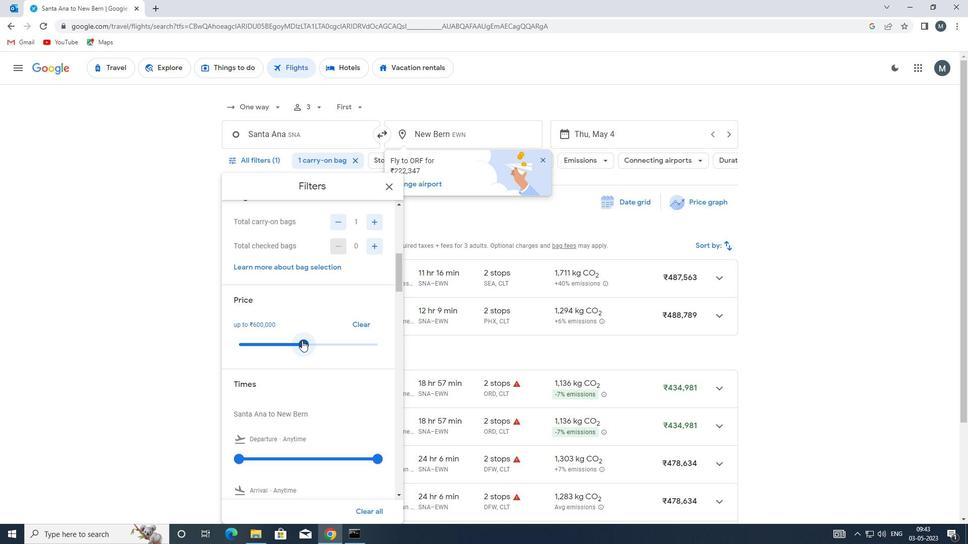 
Action: Mouse moved to (272, 323)
Screenshot: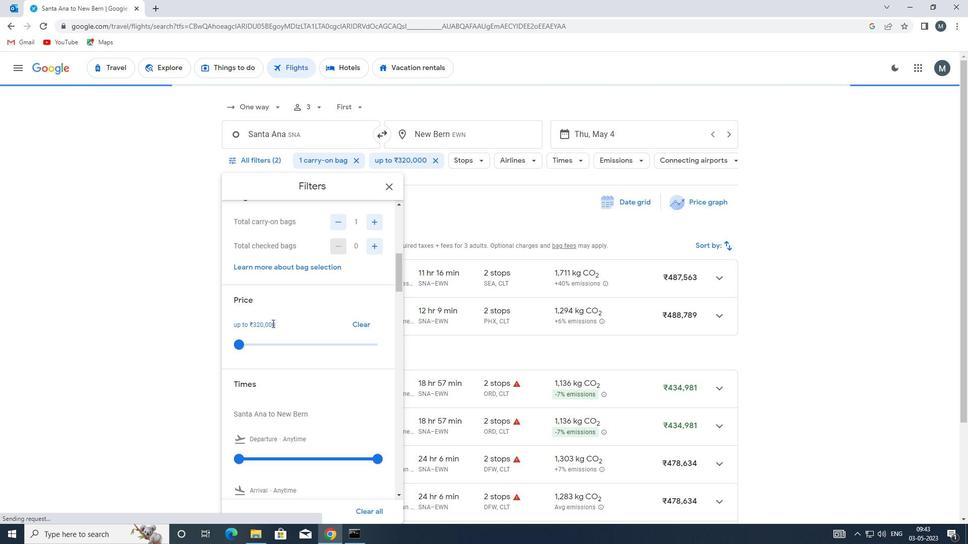 
Action: Mouse scrolled (272, 322) with delta (0, 0)
Screenshot: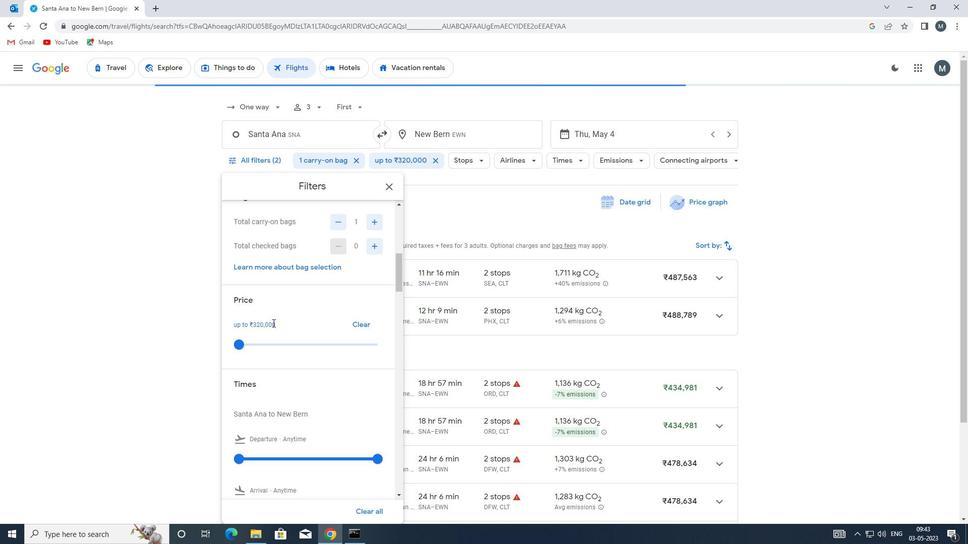 
Action: Mouse scrolled (272, 322) with delta (0, 0)
Screenshot: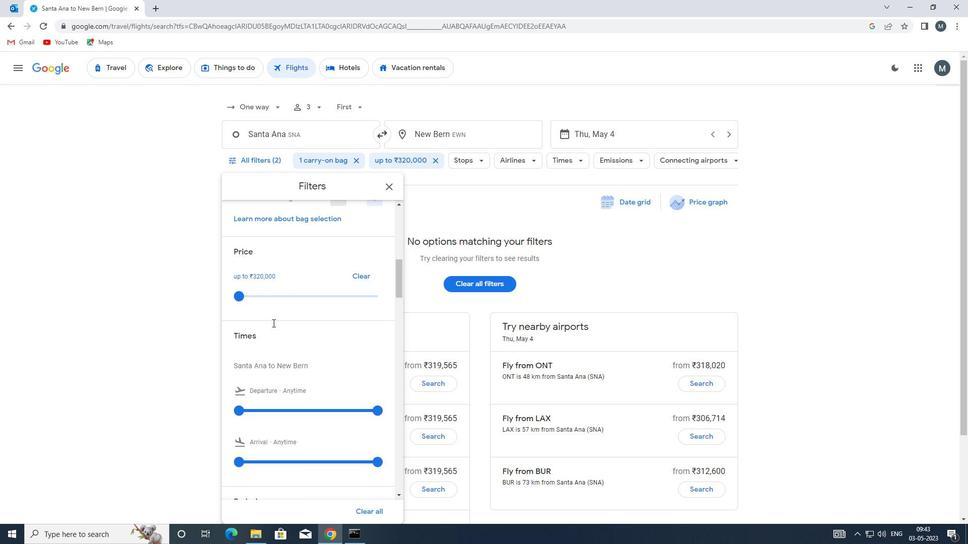 
Action: Mouse moved to (272, 327)
Screenshot: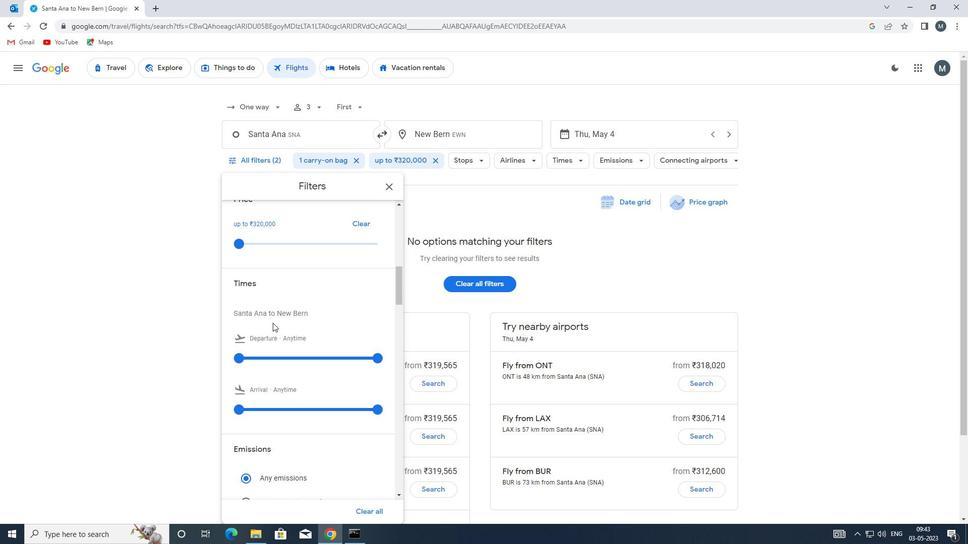 
Action: Mouse scrolled (272, 326) with delta (0, 0)
Screenshot: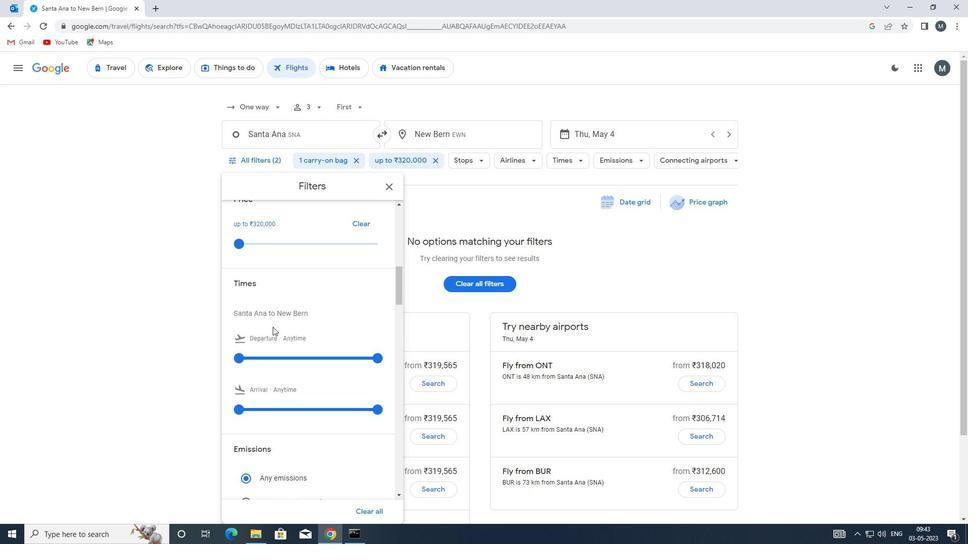 
Action: Mouse moved to (239, 309)
Screenshot: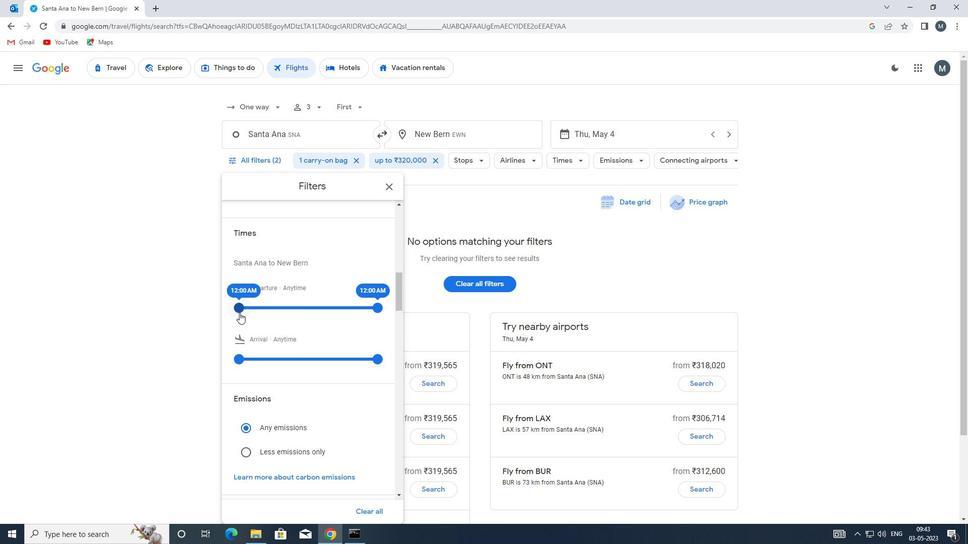 
Action: Mouse pressed left at (239, 309)
Screenshot: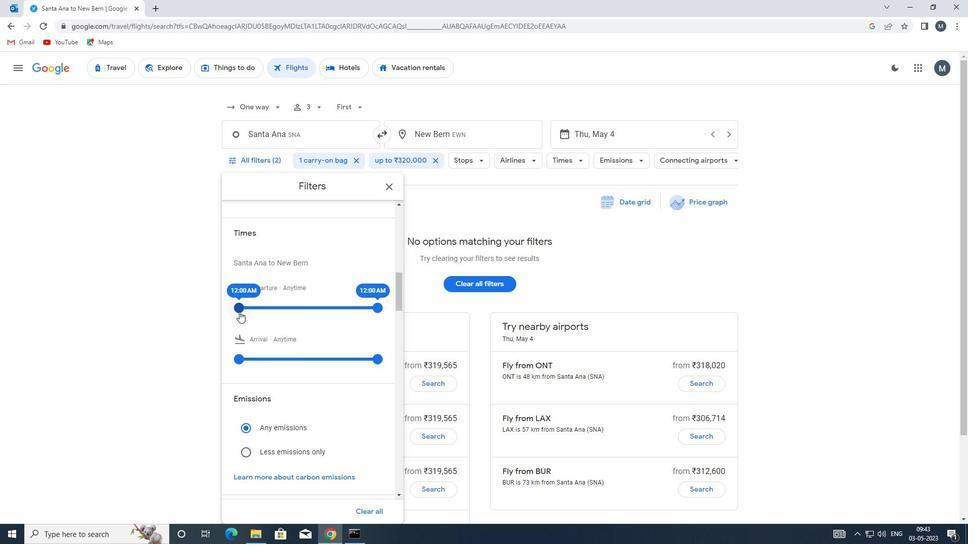 
Action: Mouse moved to (376, 308)
Screenshot: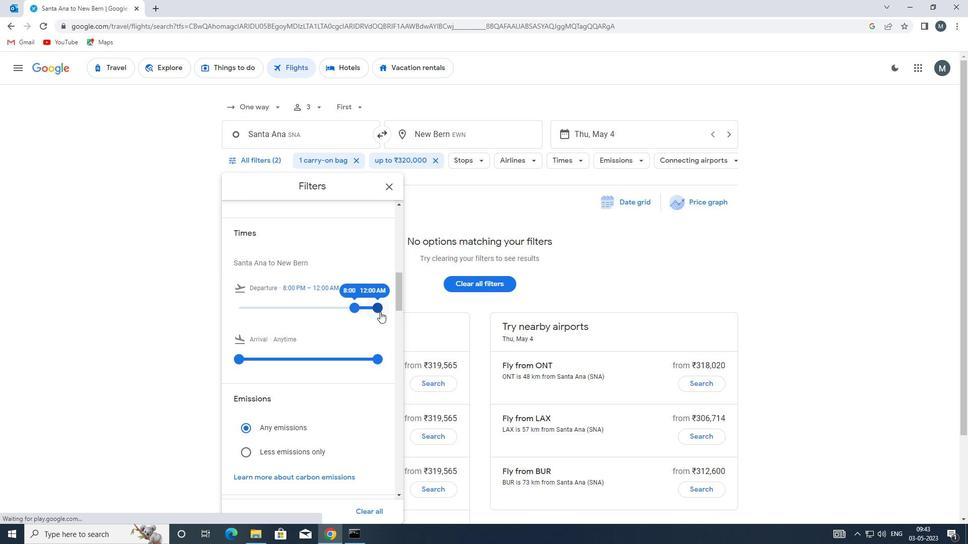 
Action: Mouse pressed left at (376, 308)
Screenshot: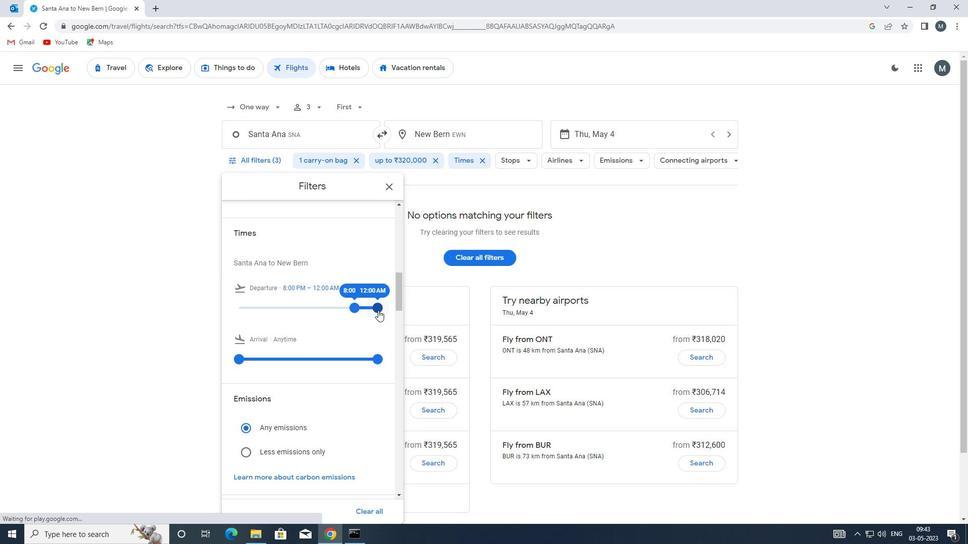 
Action: Mouse moved to (340, 307)
Screenshot: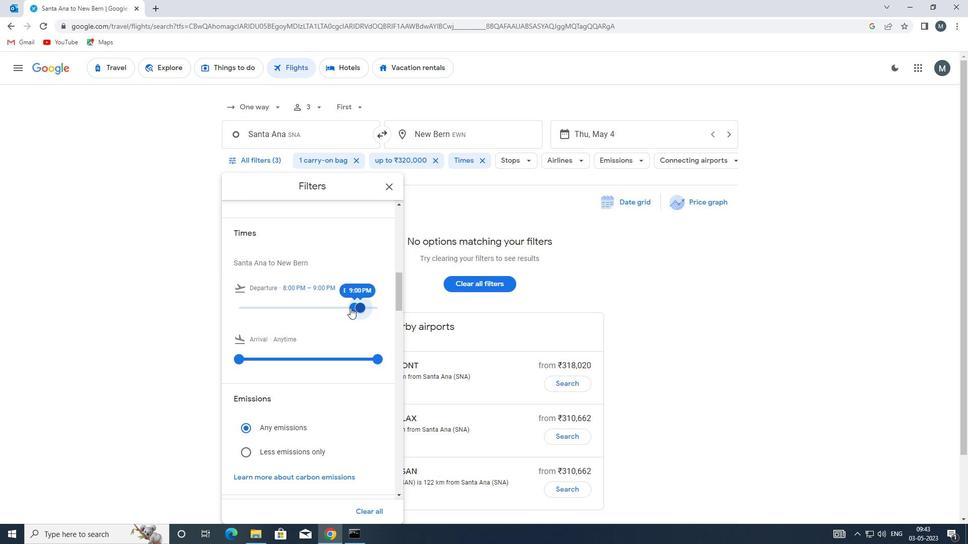 
Action: Mouse scrolled (340, 306) with delta (0, 0)
Screenshot: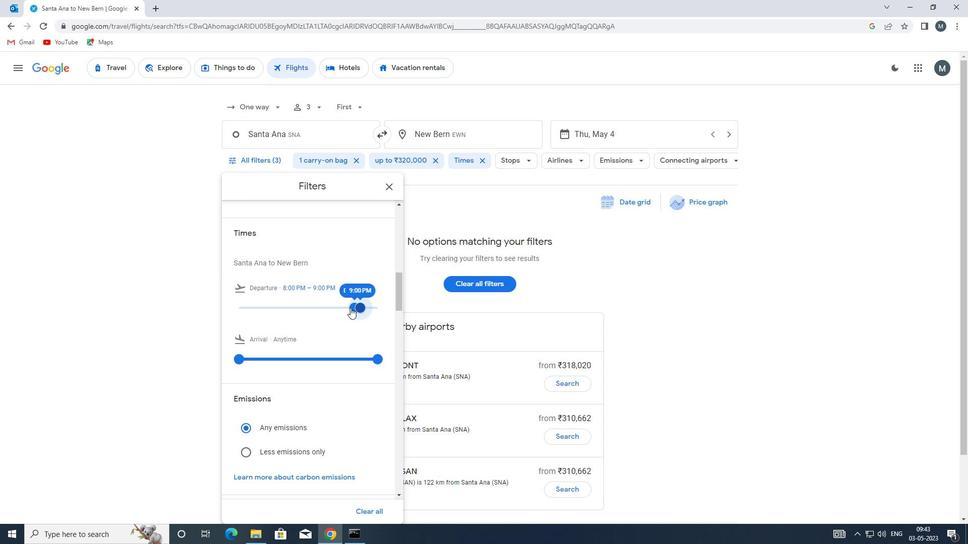 
Action: Mouse scrolled (340, 306) with delta (0, 0)
Screenshot: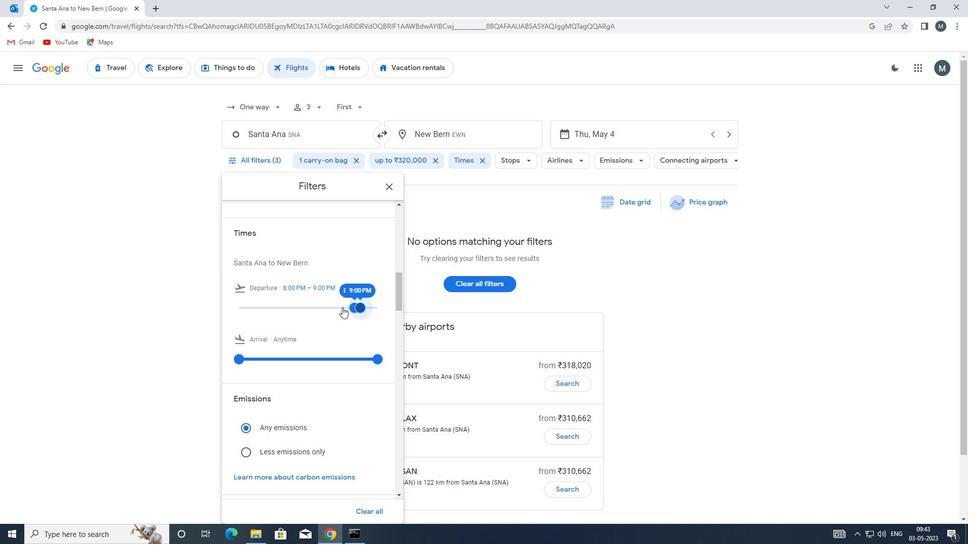 
Action: Mouse moved to (388, 186)
Screenshot: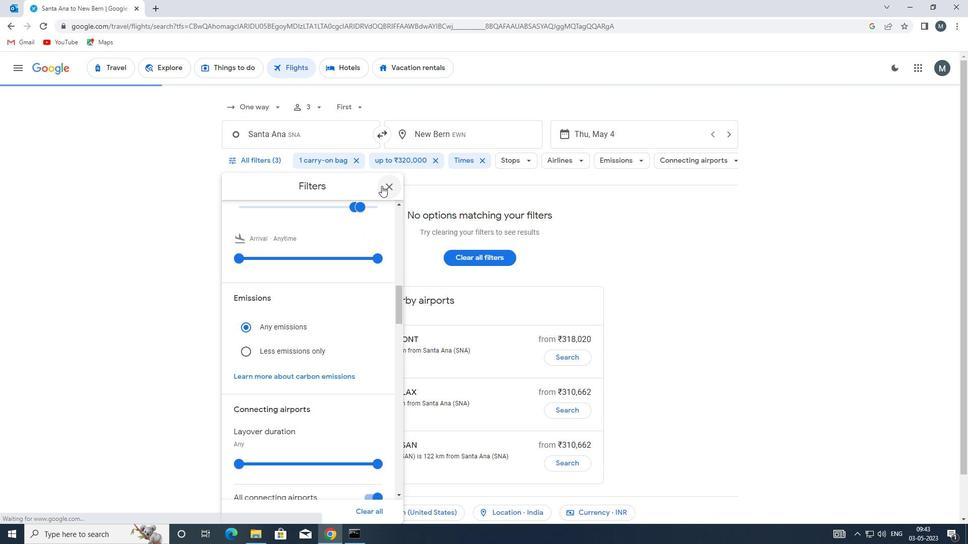 
Action: Mouse pressed left at (388, 186)
Screenshot: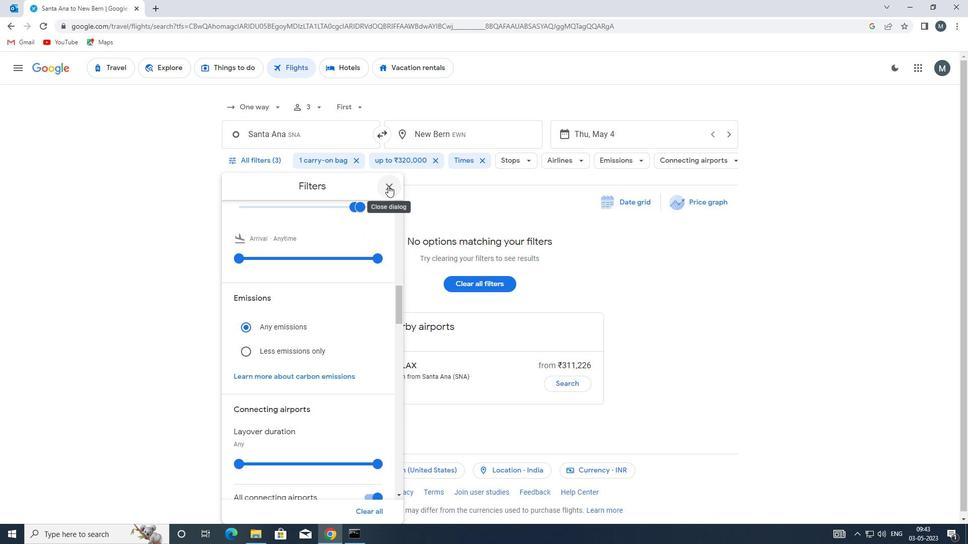 
